 Task: Create a due date automation trigger when advanced on, 2 working days before a card is due add dates due in between 1 and 5 days at 11:00 AM.
Action: Mouse moved to (891, 413)
Screenshot: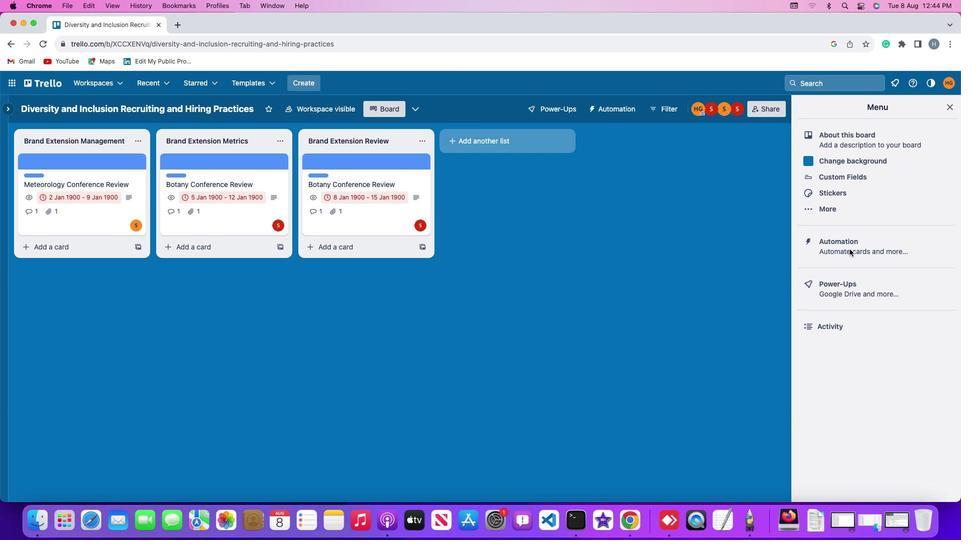 
Action: Mouse pressed left at (891, 413)
Screenshot: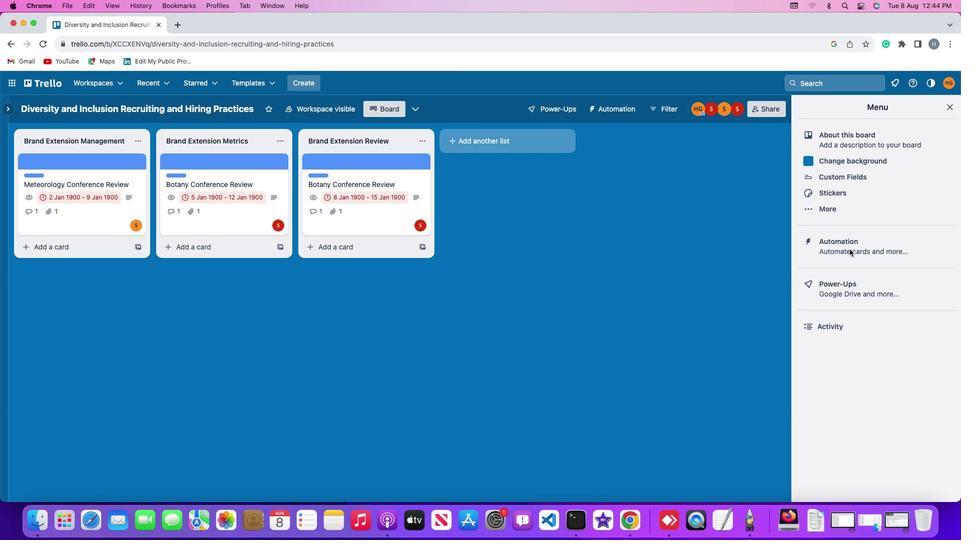
Action: Mouse pressed left at (891, 413)
Screenshot: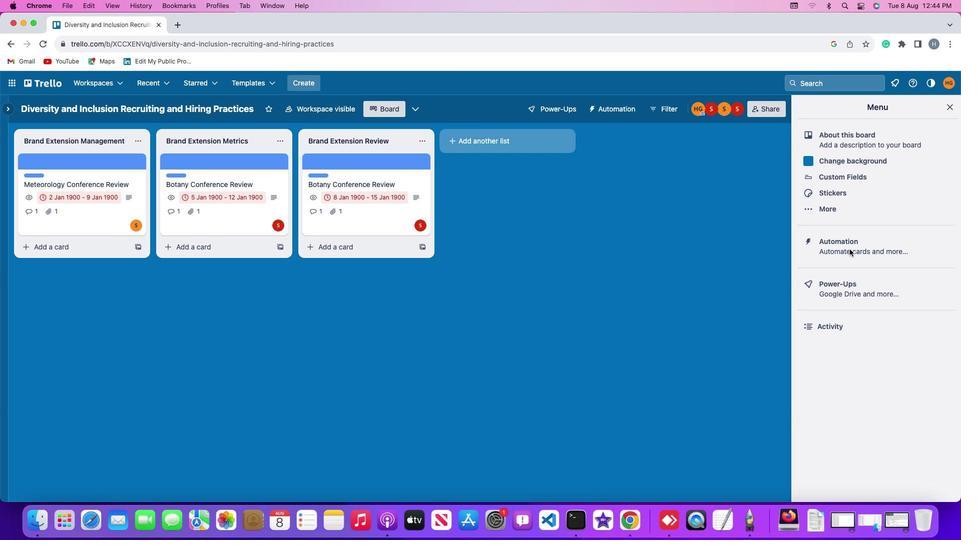 
Action: Mouse moved to (38, 413)
Screenshot: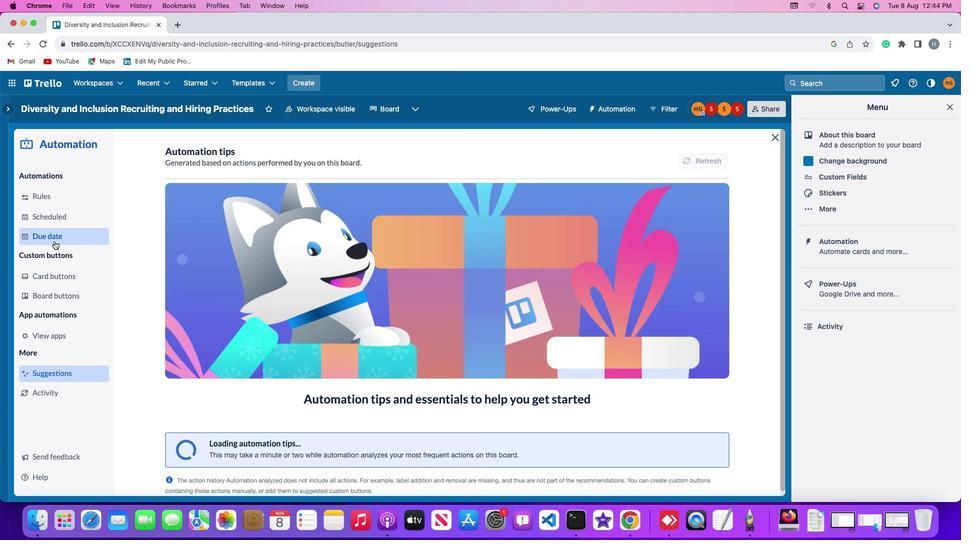 
Action: Mouse pressed left at (38, 413)
Screenshot: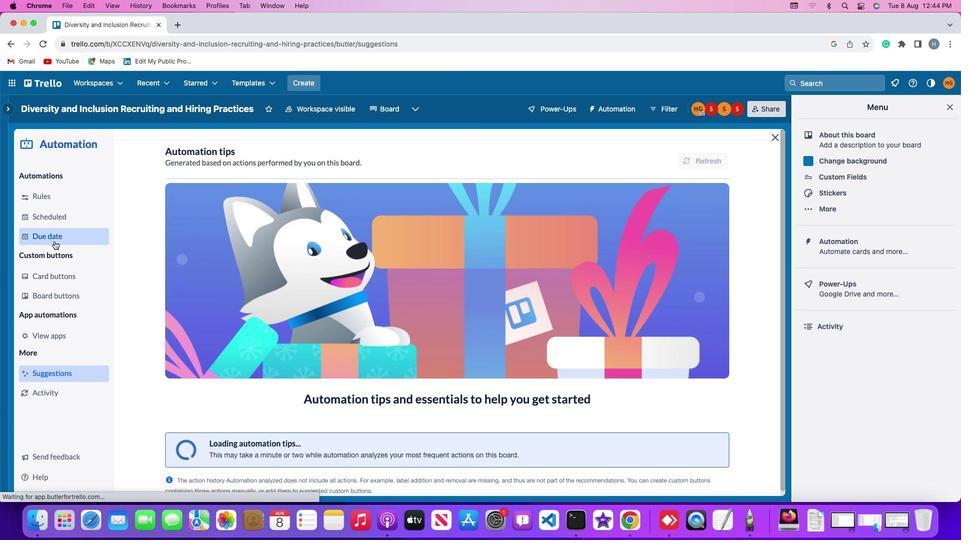 
Action: Mouse moved to (698, 407)
Screenshot: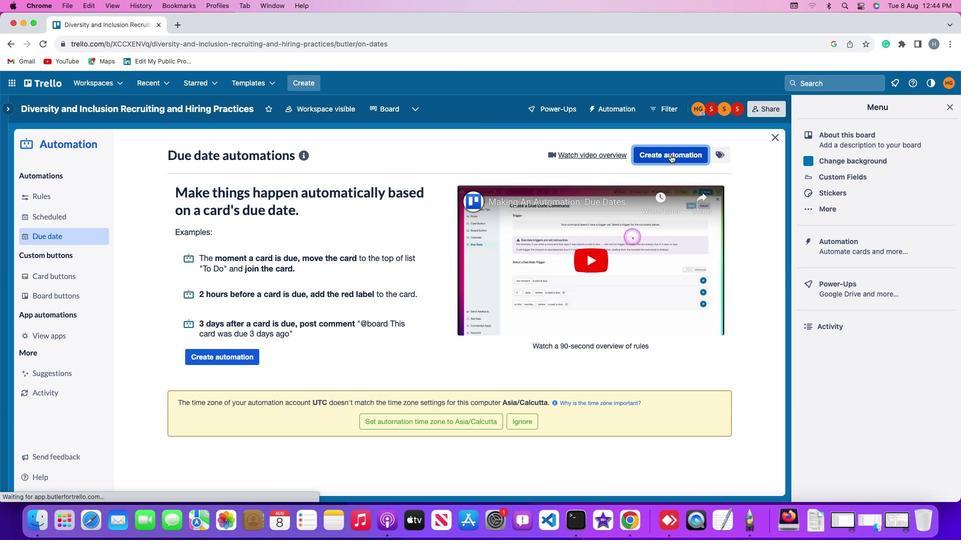 
Action: Mouse pressed left at (698, 407)
Screenshot: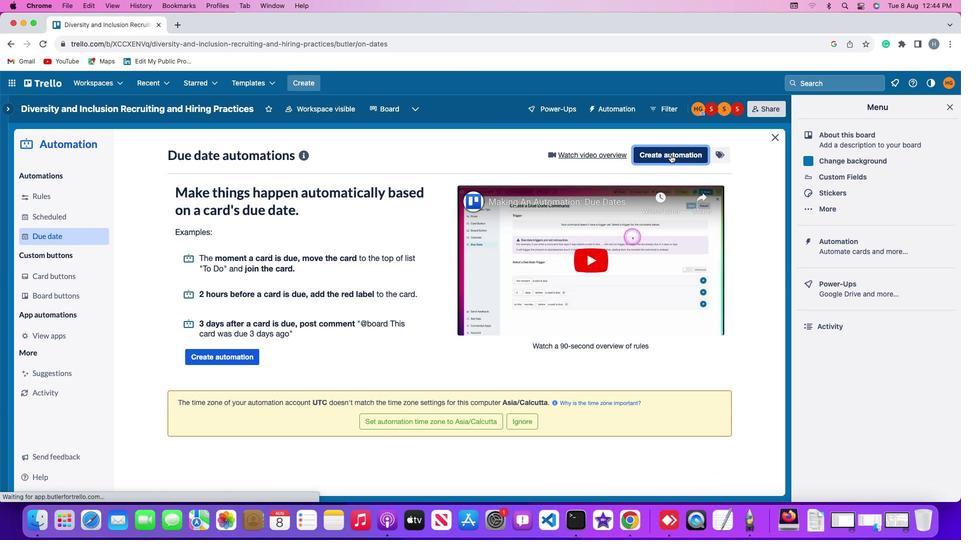 
Action: Mouse moved to (235, 413)
Screenshot: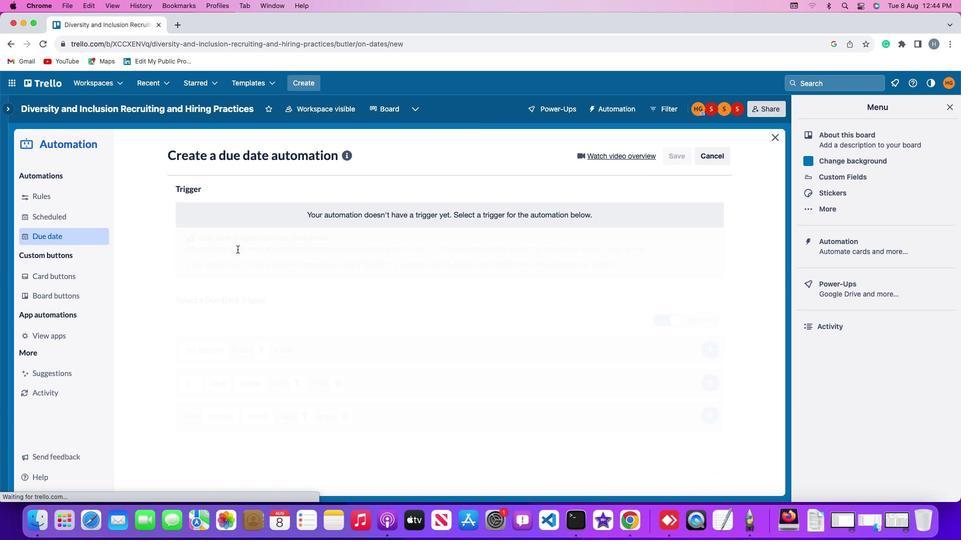 
Action: Mouse pressed left at (235, 413)
Screenshot: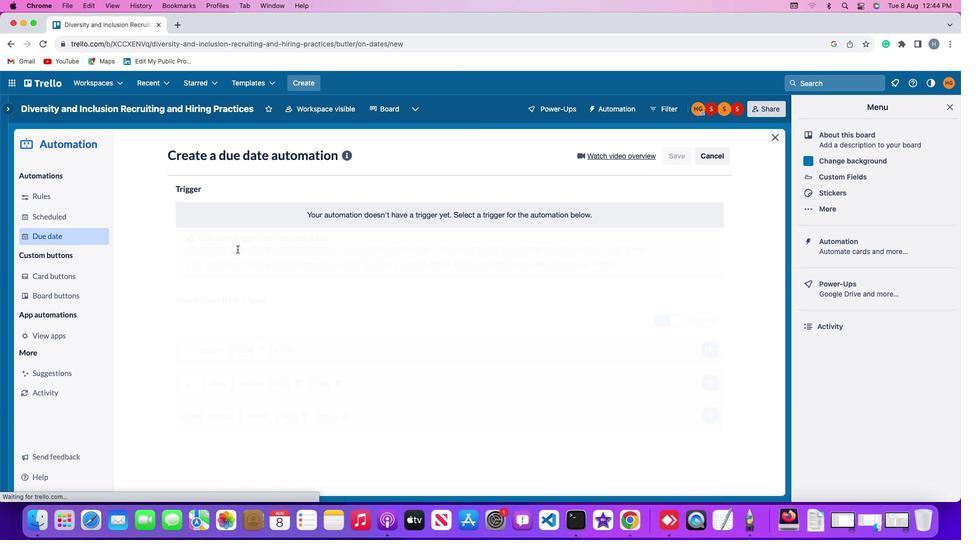 
Action: Mouse moved to (192, 423)
Screenshot: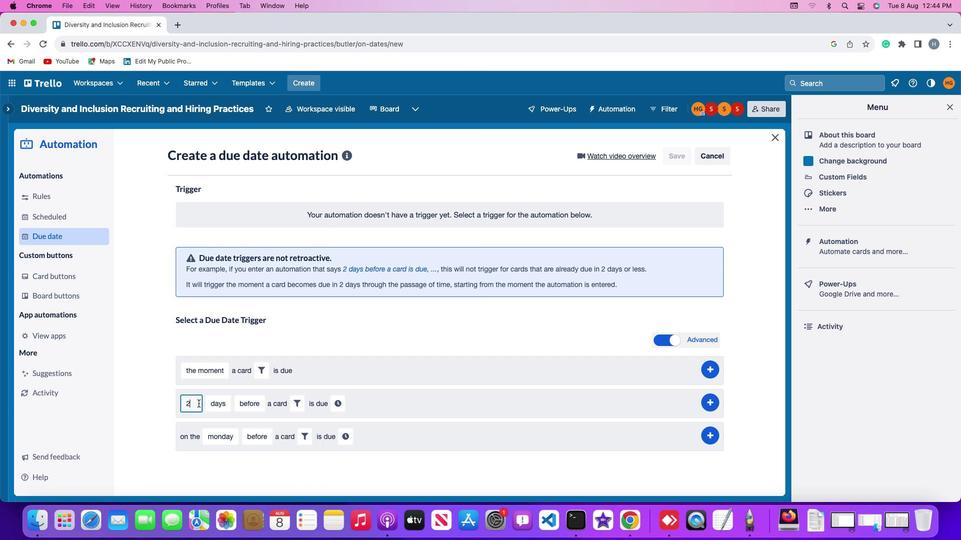 
Action: Mouse pressed left at (192, 423)
Screenshot: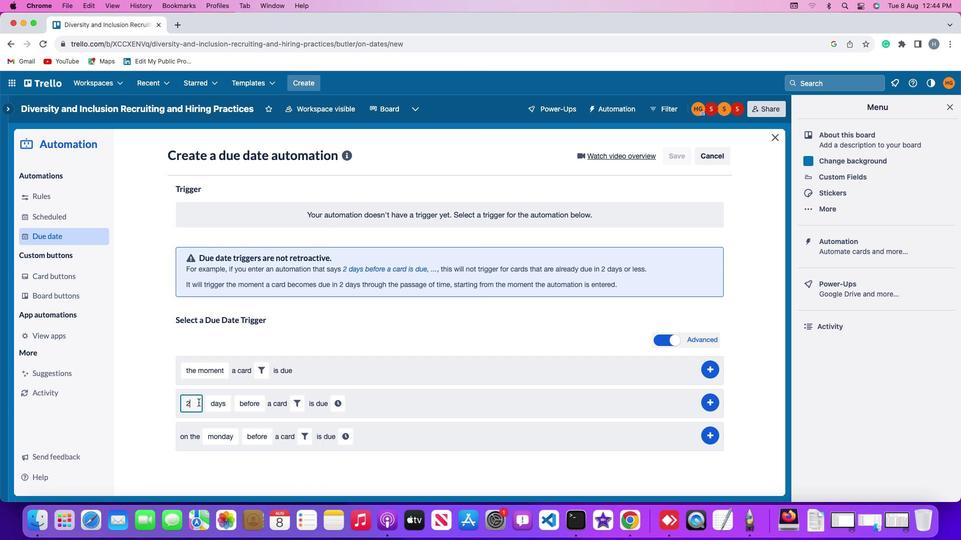 
Action: Mouse moved to (195, 423)
Screenshot: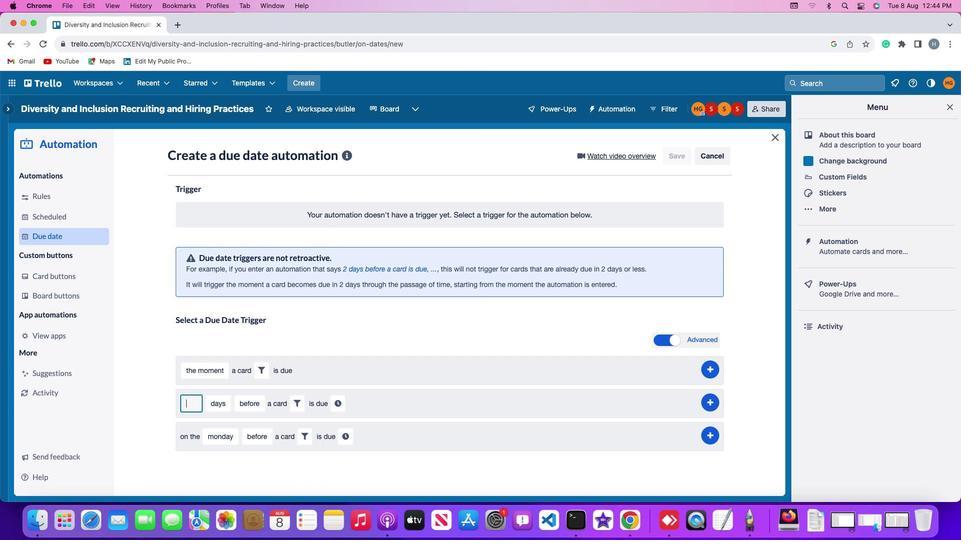 
Action: Key pressed Key.backspace'2'
Screenshot: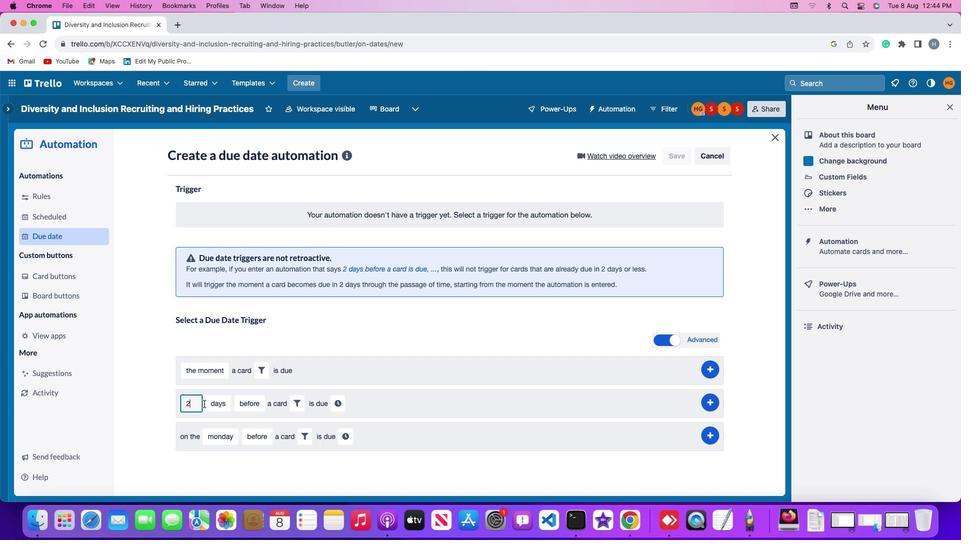 
Action: Mouse moved to (216, 423)
Screenshot: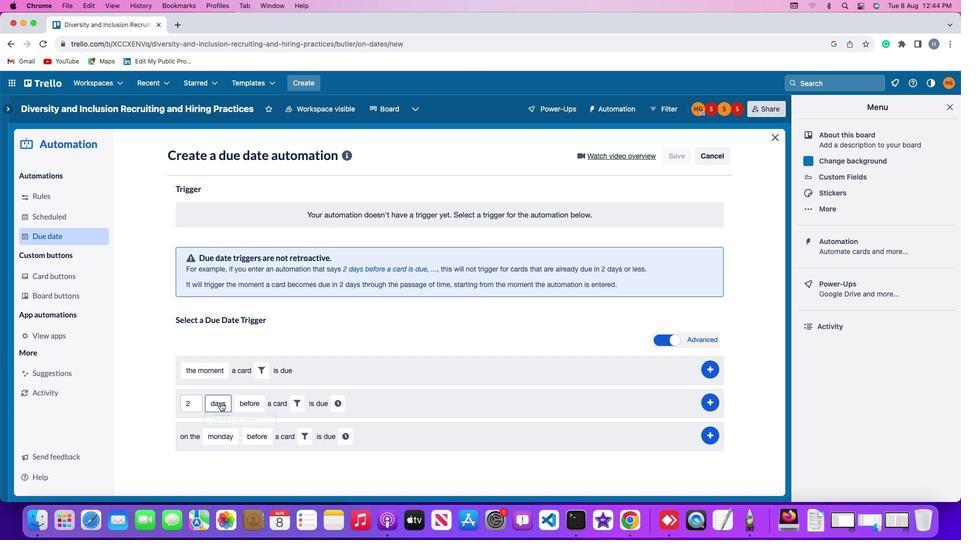 
Action: Mouse pressed left at (216, 423)
Screenshot: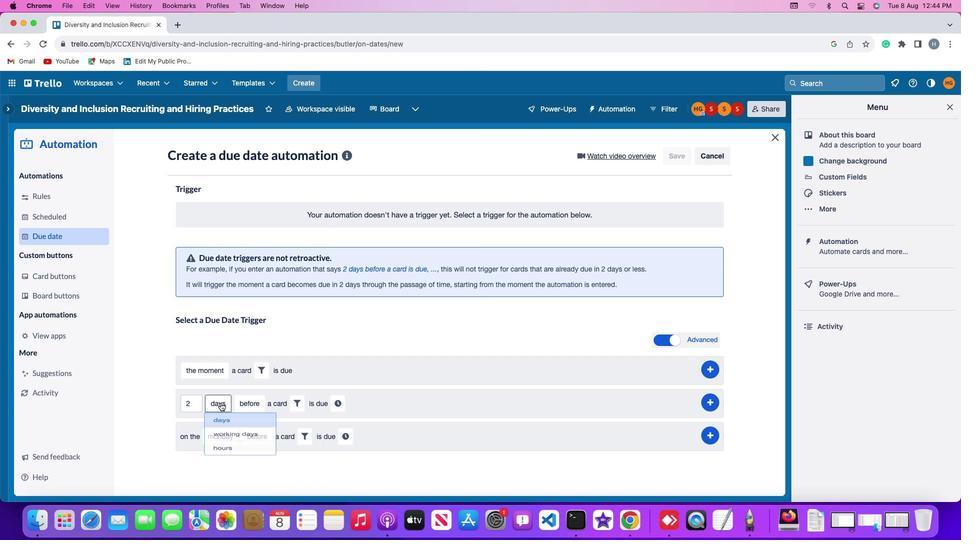 
Action: Mouse moved to (222, 425)
Screenshot: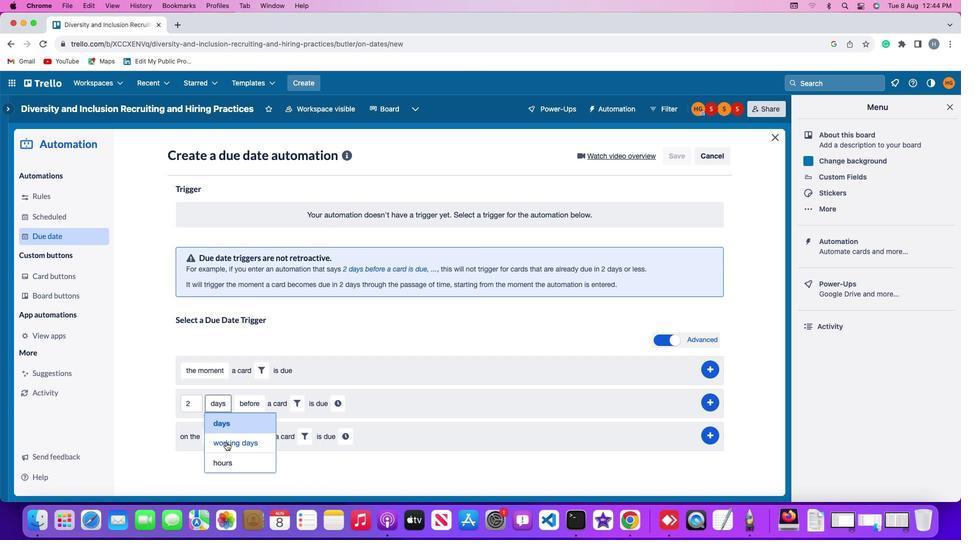 
Action: Mouse pressed left at (222, 425)
Screenshot: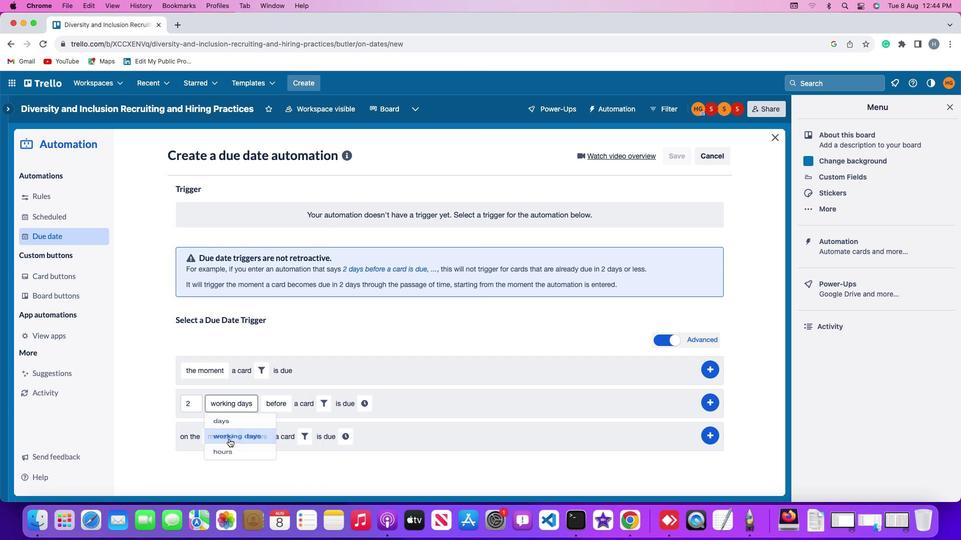 
Action: Mouse moved to (272, 423)
Screenshot: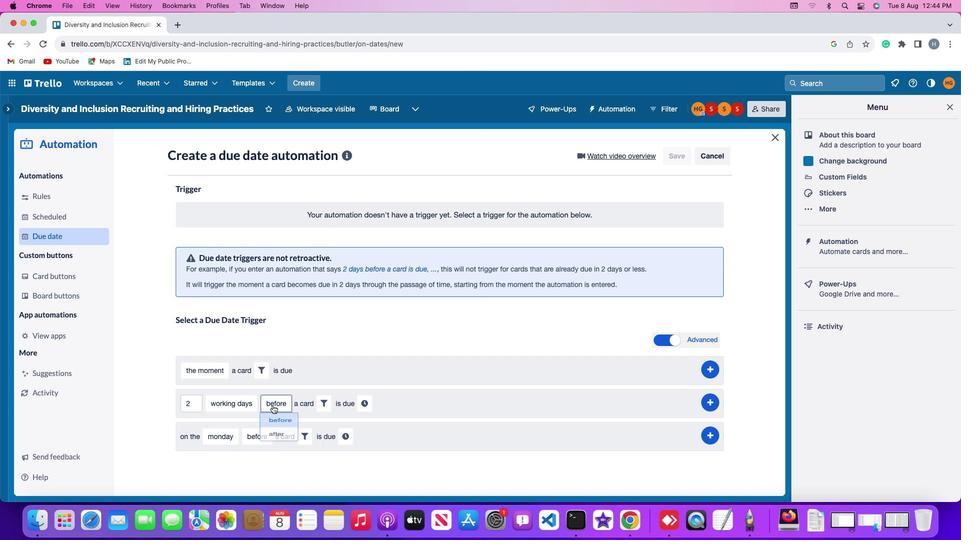
Action: Mouse pressed left at (272, 423)
Screenshot: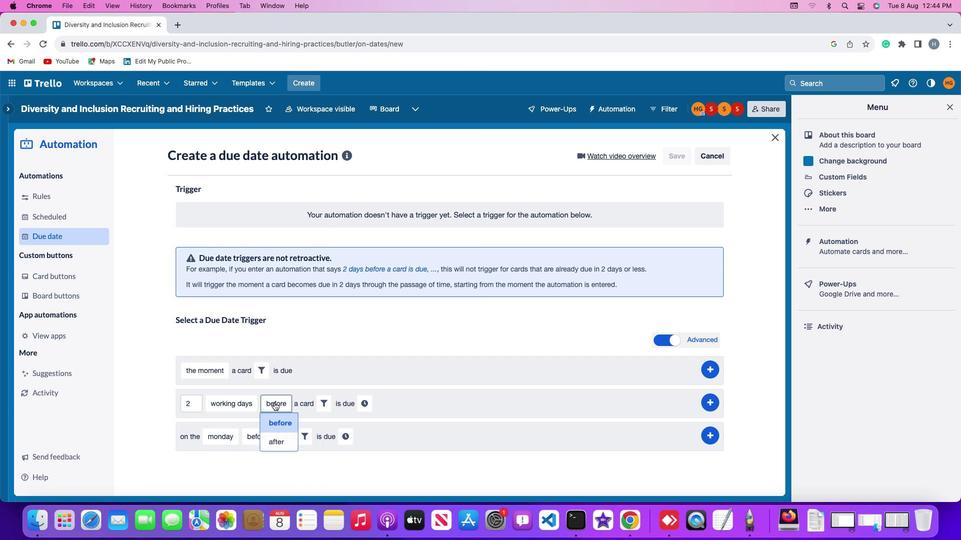 
Action: Mouse moved to (274, 424)
Screenshot: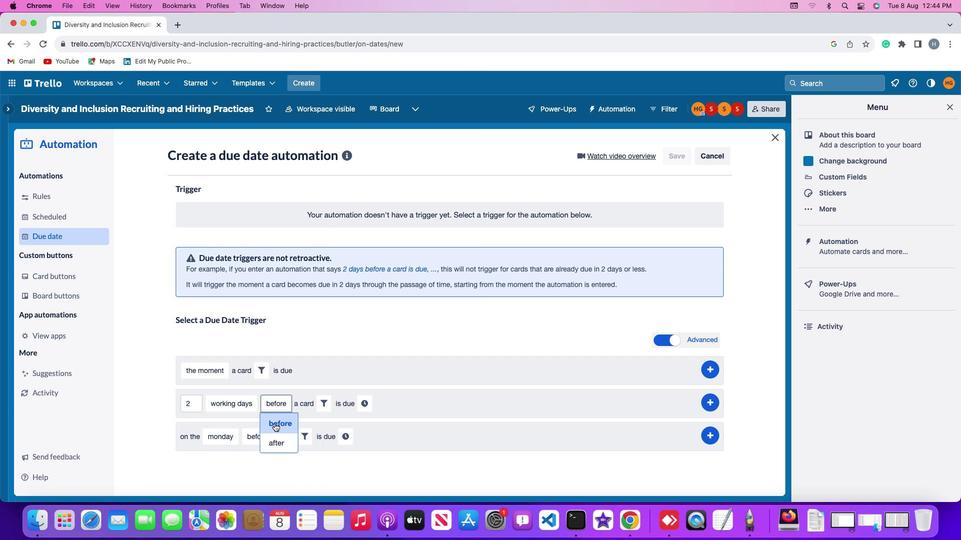 
Action: Mouse pressed left at (274, 424)
Screenshot: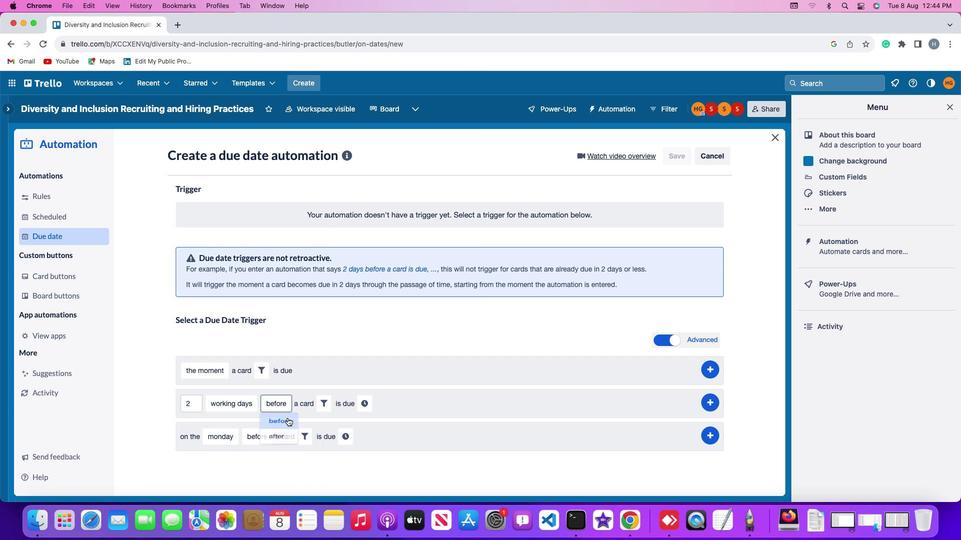 
Action: Mouse moved to (325, 423)
Screenshot: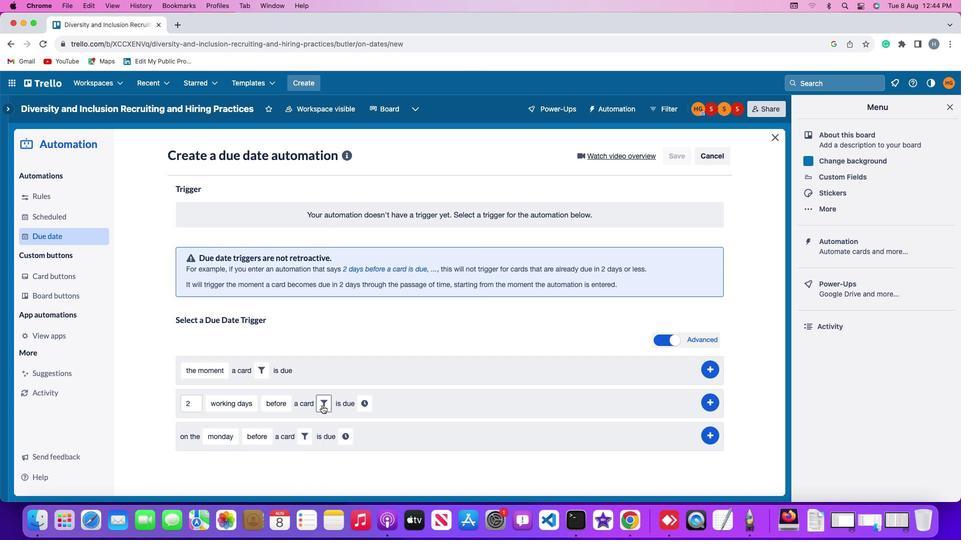 
Action: Mouse pressed left at (325, 423)
Screenshot: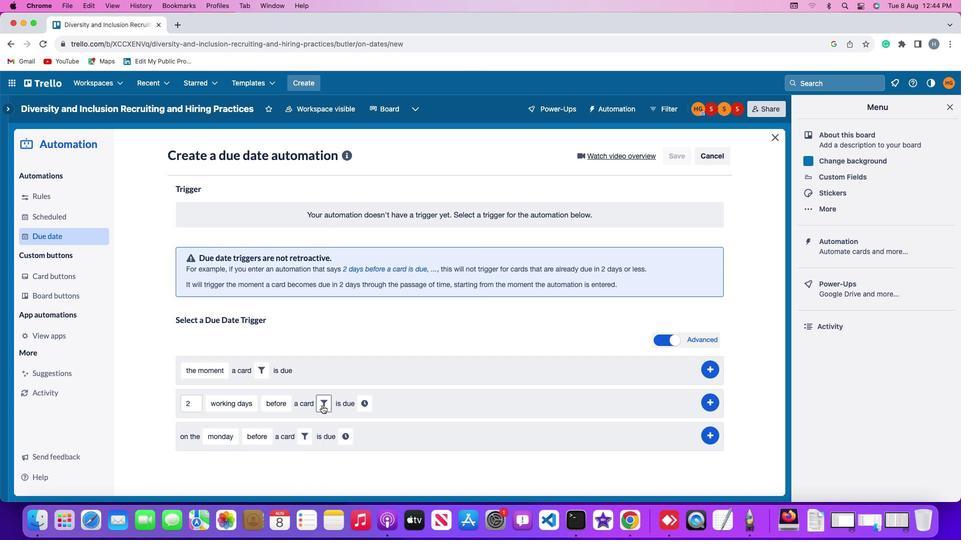 
Action: Mouse moved to (386, 425)
Screenshot: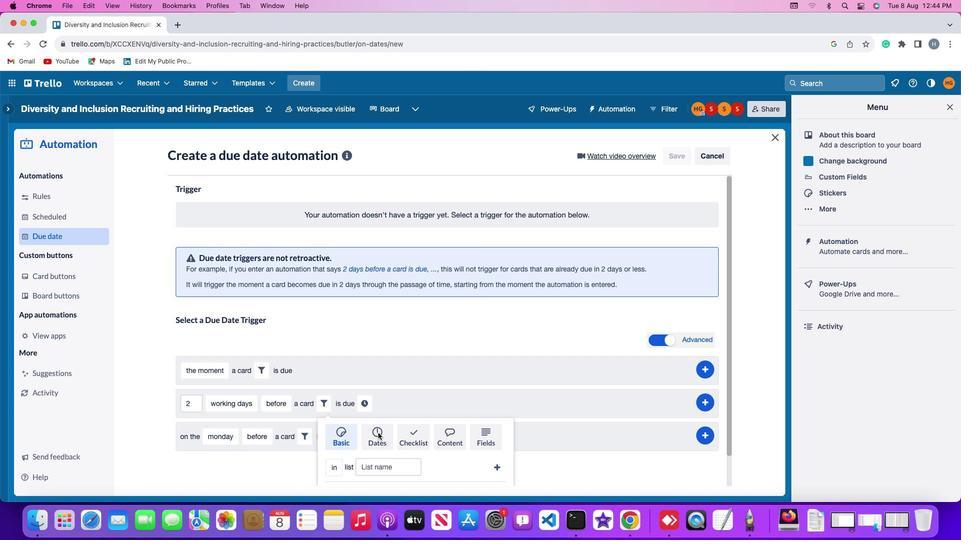 
Action: Mouse pressed left at (386, 425)
Screenshot: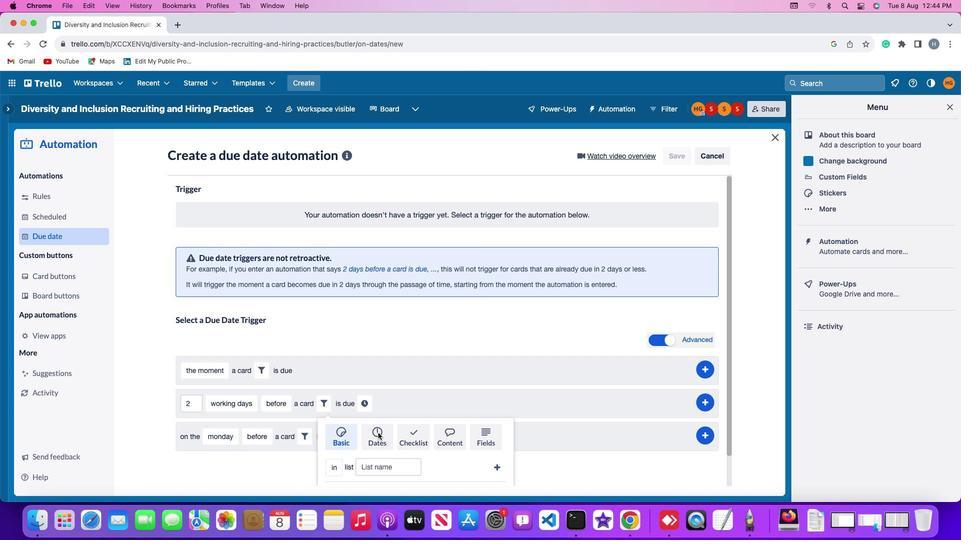 
Action: Mouse moved to (281, 426)
Screenshot: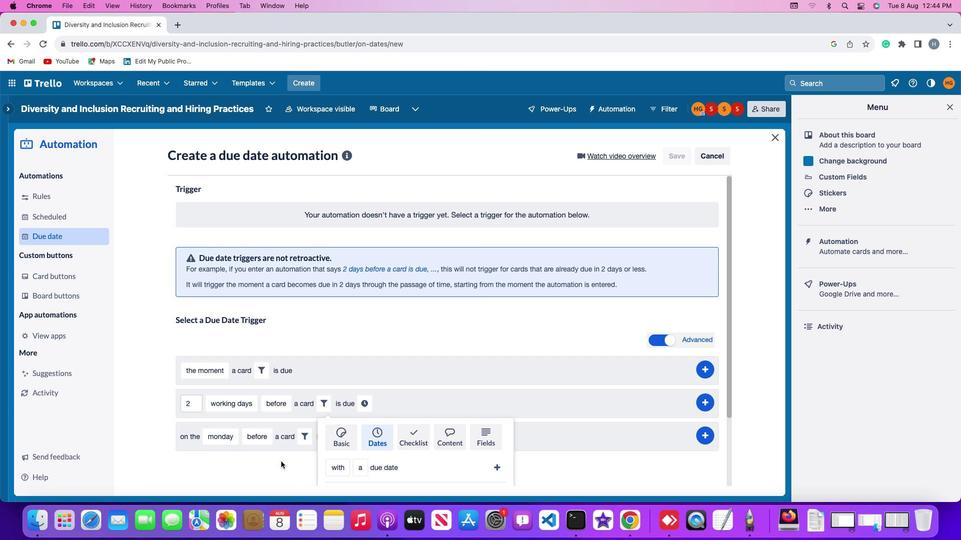 
Action: Mouse scrolled (281, 426) with delta (-19, 398)
Screenshot: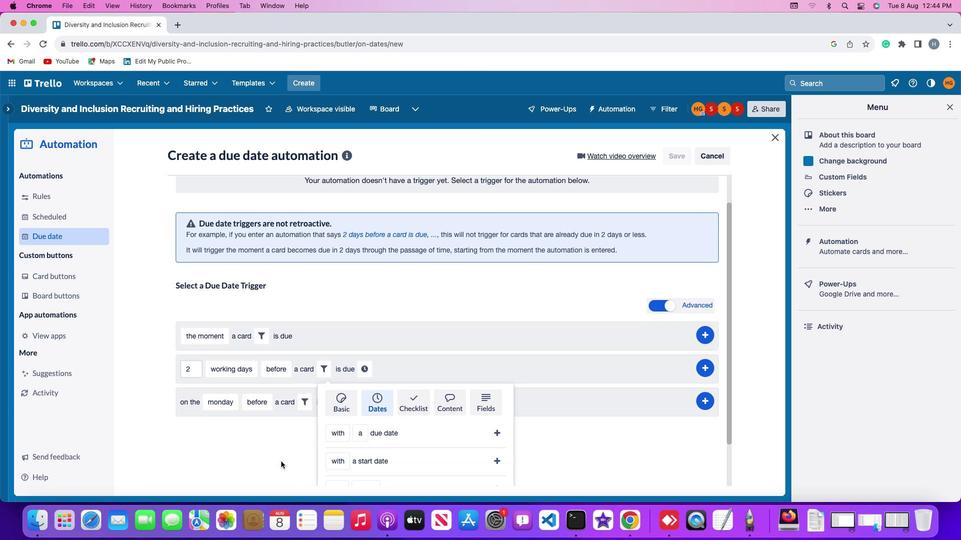 
Action: Mouse scrolled (281, 426) with delta (-19, 398)
Screenshot: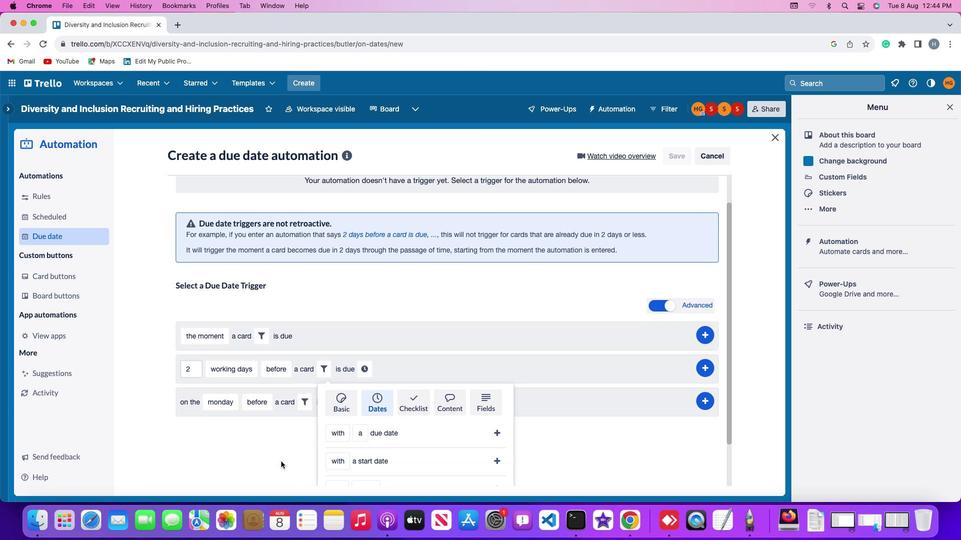 
Action: Mouse scrolled (281, 426) with delta (-19, 398)
Screenshot: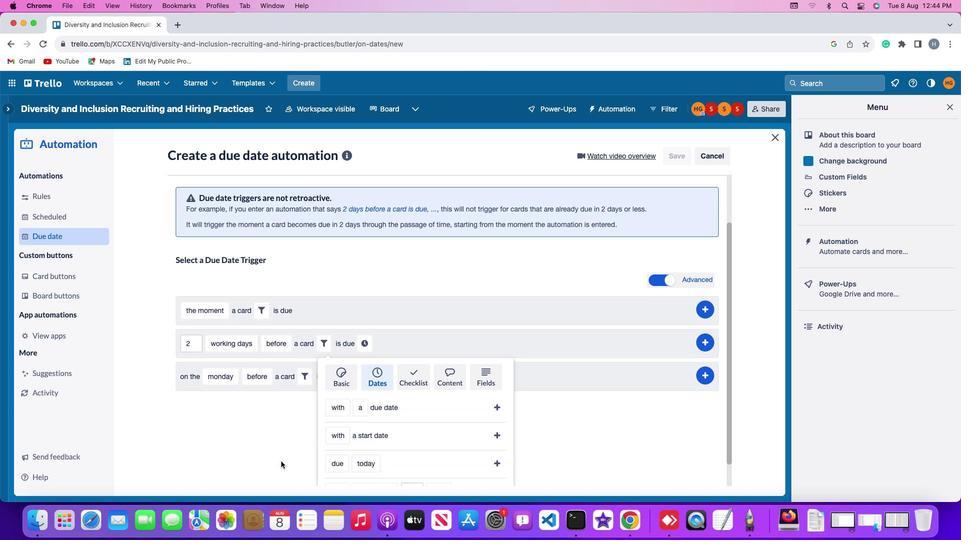 
Action: Mouse scrolled (281, 426) with delta (-19, 398)
Screenshot: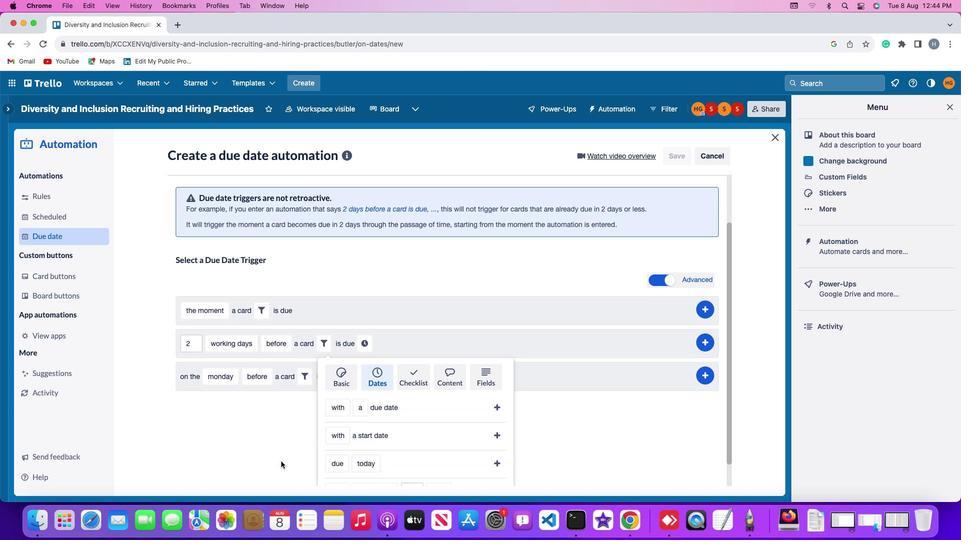 
Action: Mouse scrolled (281, 426) with delta (-19, 398)
Screenshot: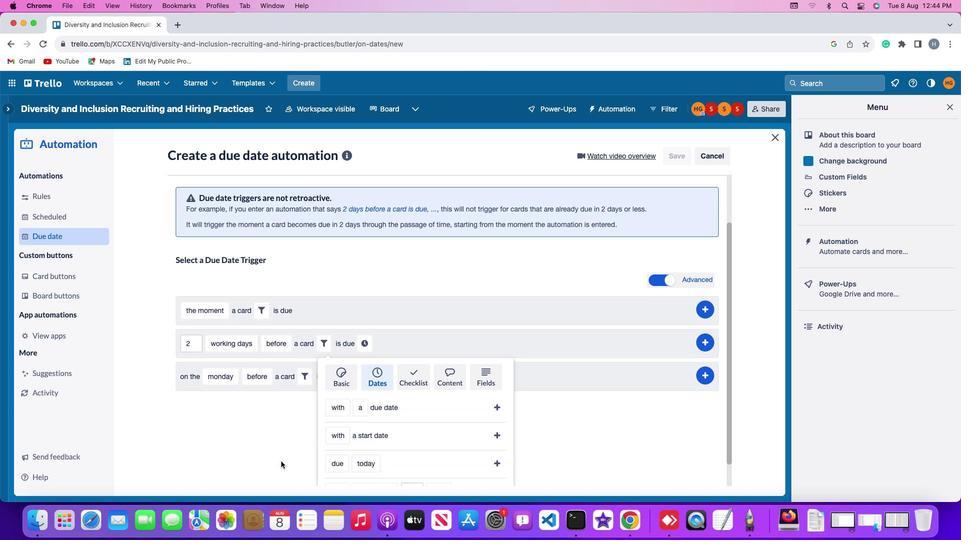 
Action: Mouse scrolled (281, 426) with delta (-19, 398)
Screenshot: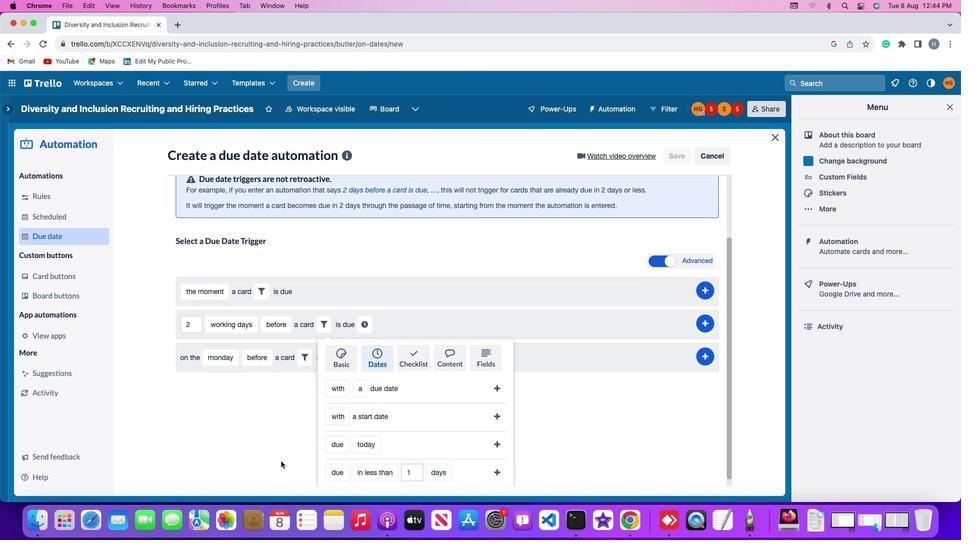 
Action: Mouse scrolled (281, 426) with delta (-19, 398)
Screenshot: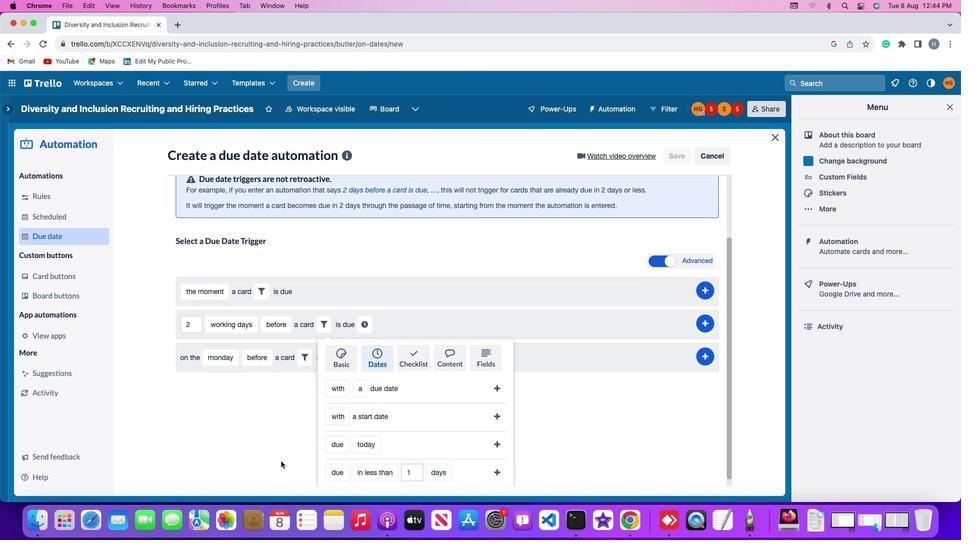 
Action: Mouse scrolled (281, 426) with delta (-19, 398)
Screenshot: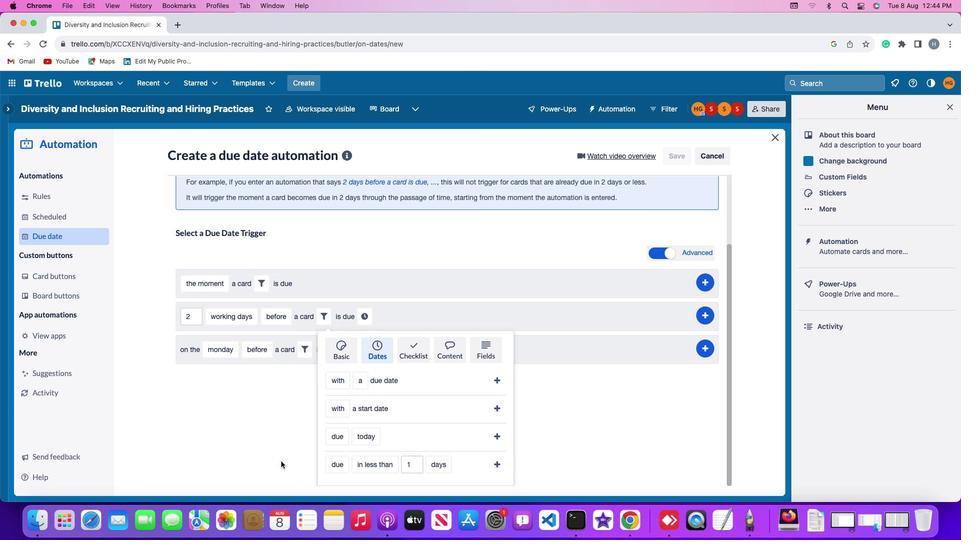
Action: Mouse scrolled (281, 426) with delta (-19, 398)
Screenshot: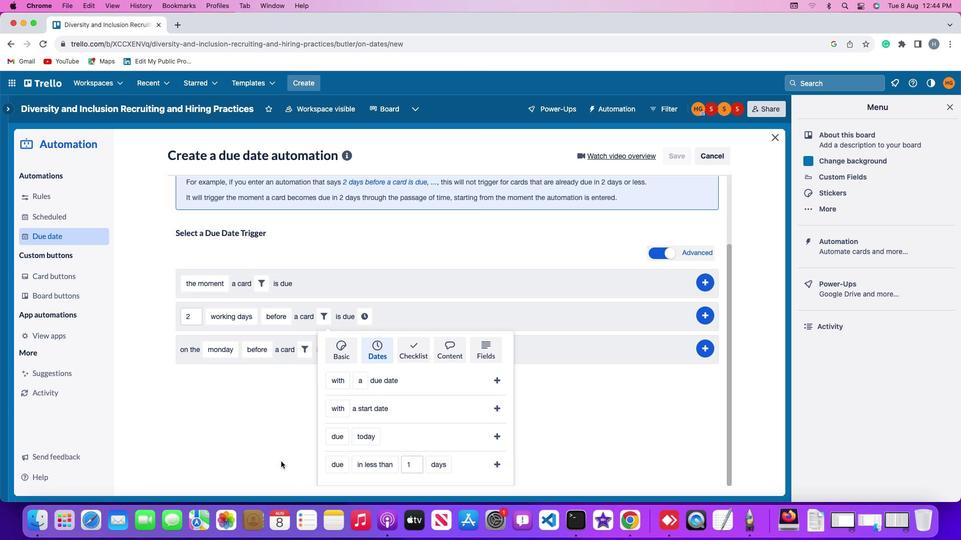 
Action: Mouse scrolled (281, 426) with delta (-19, 398)
Screenshot: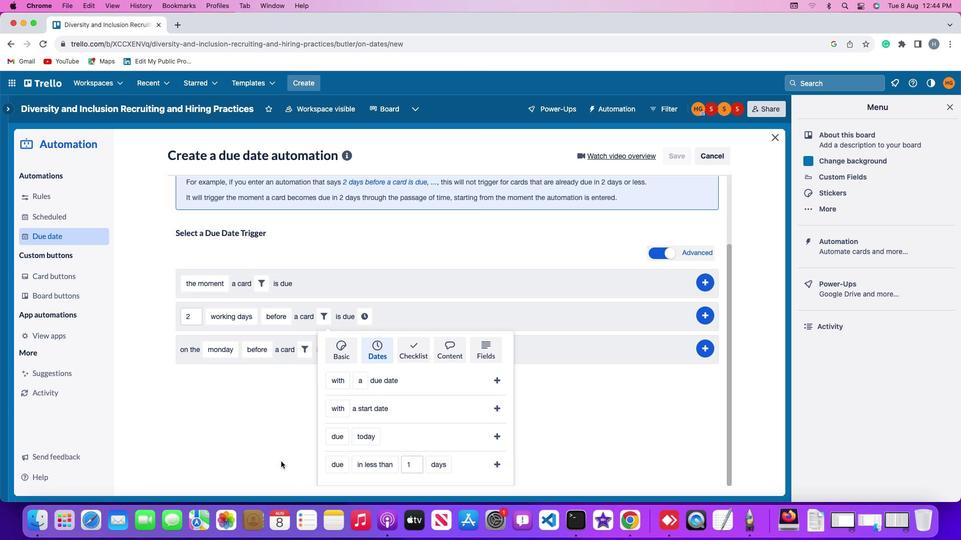 
Action: Mouse scrolled (281, 426) with delta (-19, 398)
Screenshot: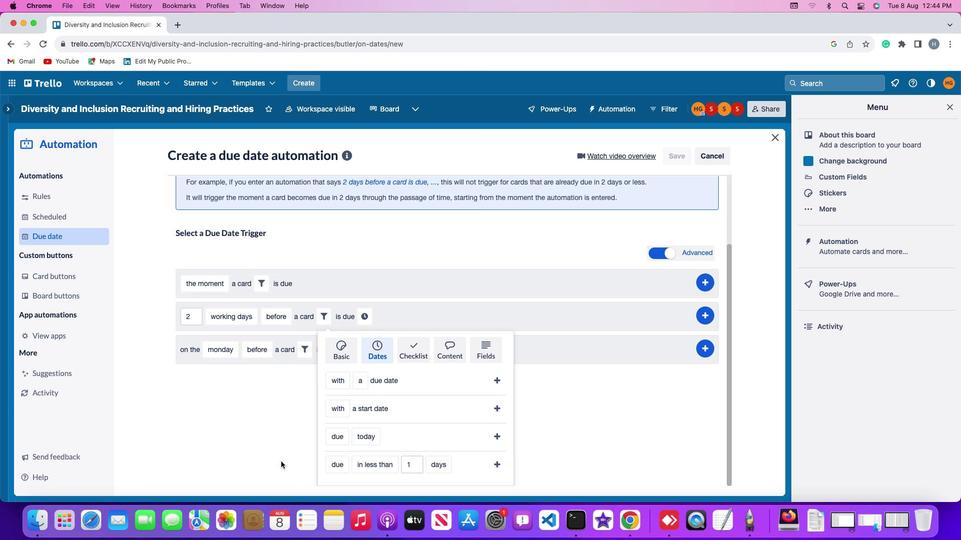 
Action: Mouse moved to (335, 426)
Screenshot: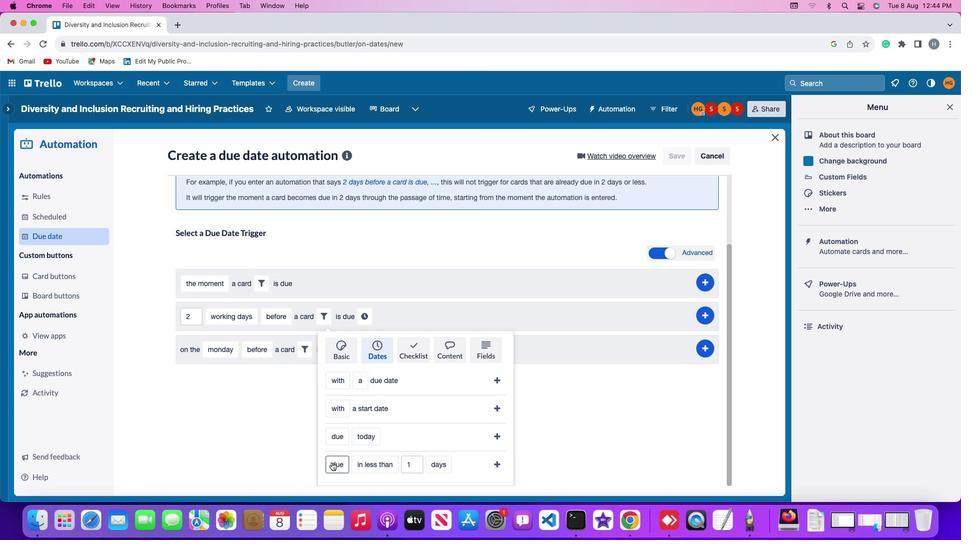 
Action: Mouse pressed left at (335, 426)
Screenshot: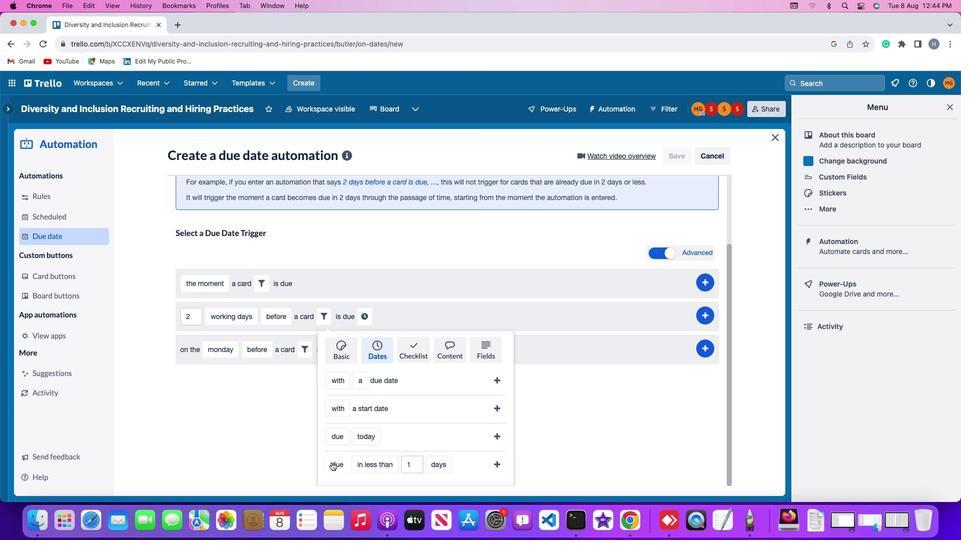 
Action: Mouse moved to (355, 425)
Screenshot: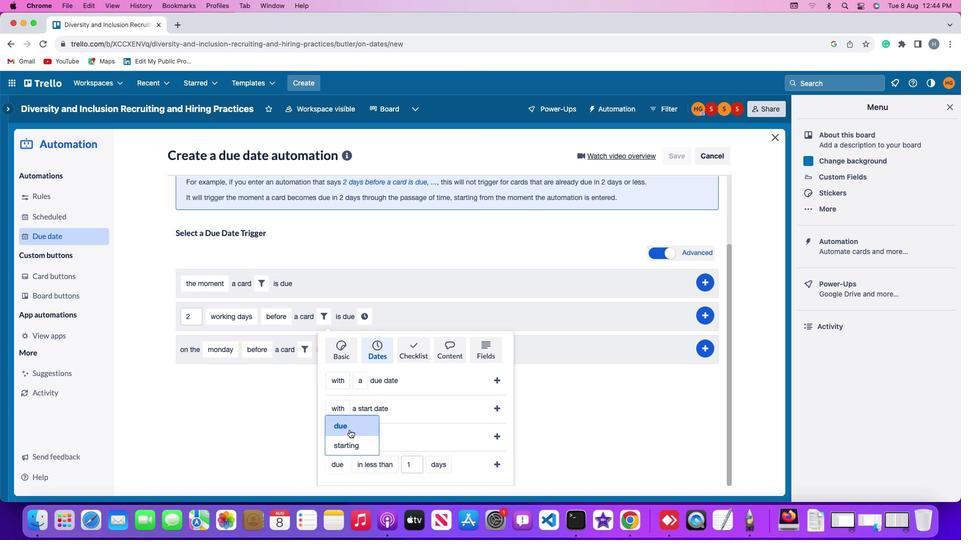 
Action: Mouse pressed left at (355, 425)
Screenshot: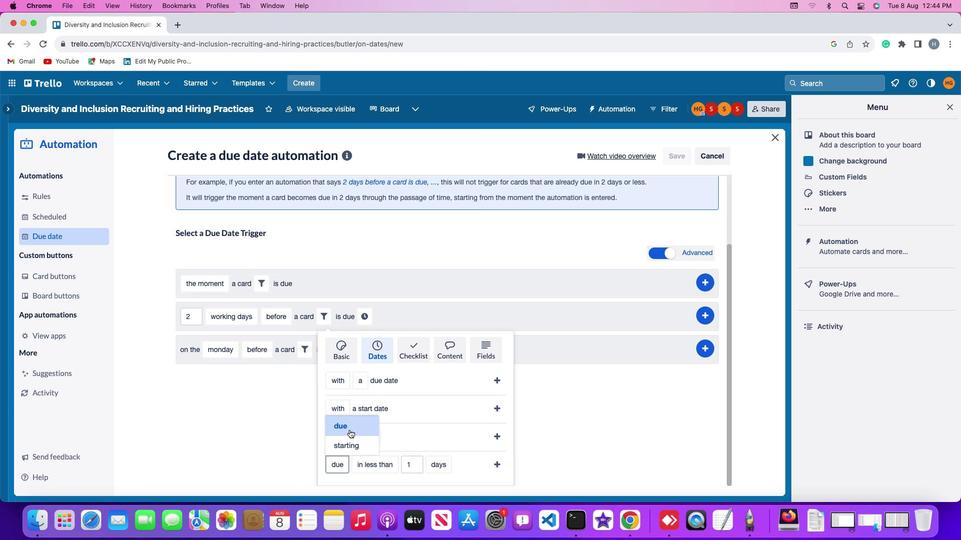 
Action: Mouse moved to (375, 426)
Screenshot: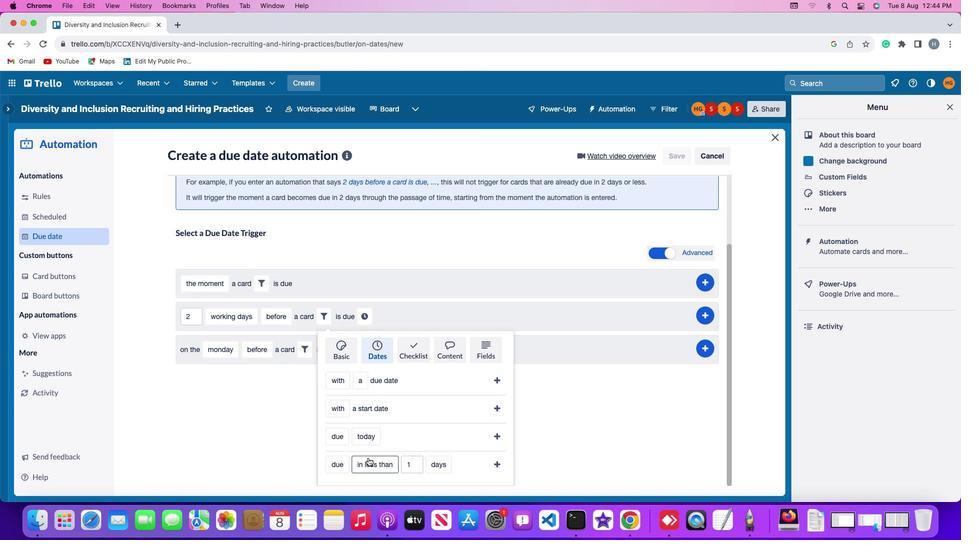 
Action: Mouse pressed left at (375, 426)
Screenshot: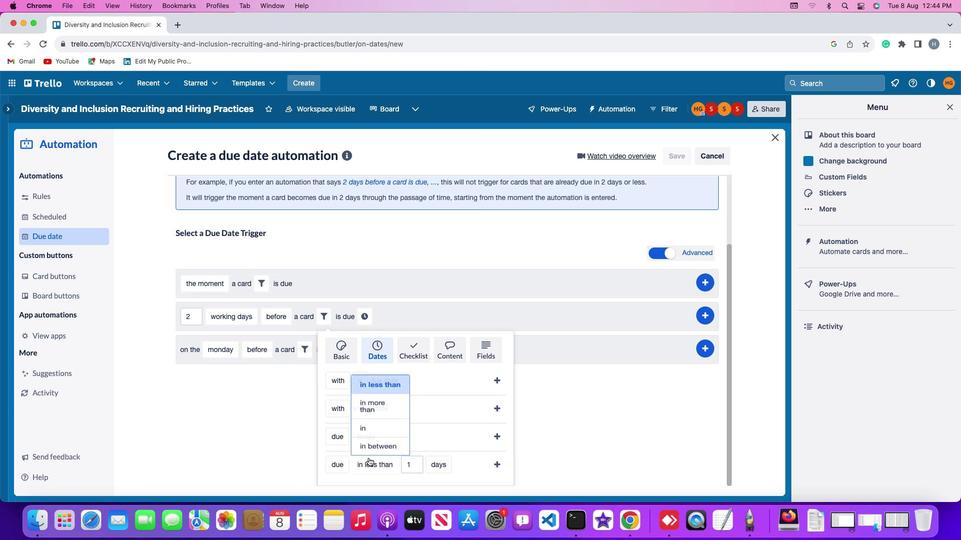 
Action: Mouse moved to (382, 425)
Screenshot: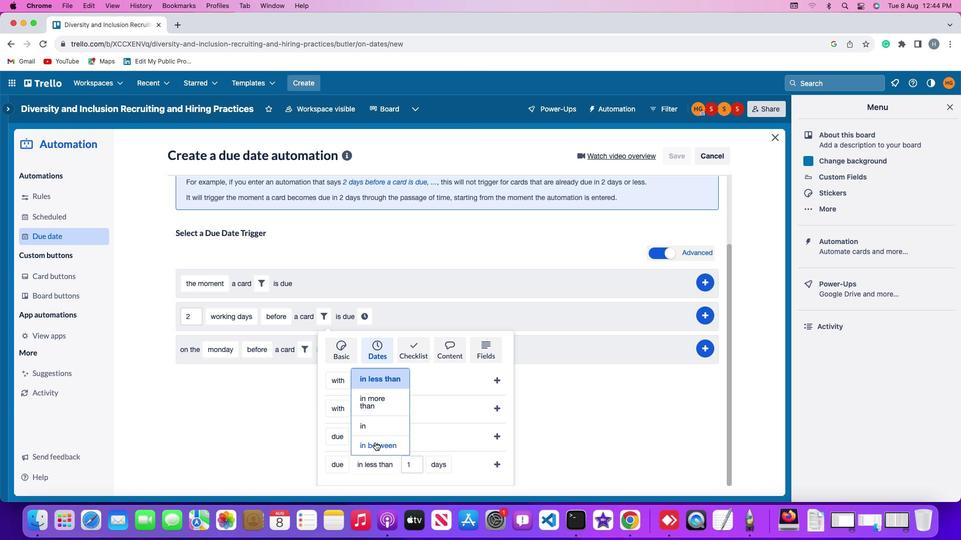 
Action: Mouse pressed left at (382, 425)
Screenshot: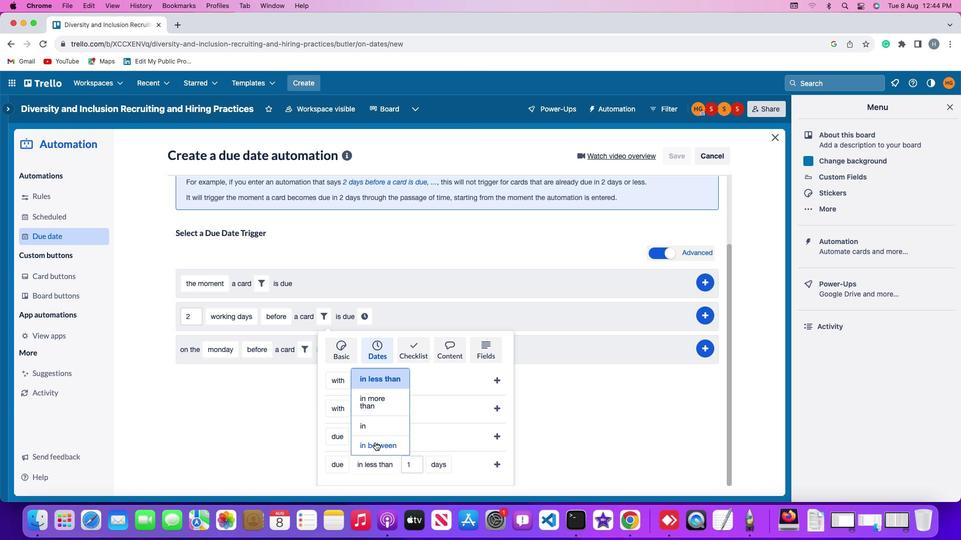 
Action: Mouse moved to (427, 426)
Screenshot: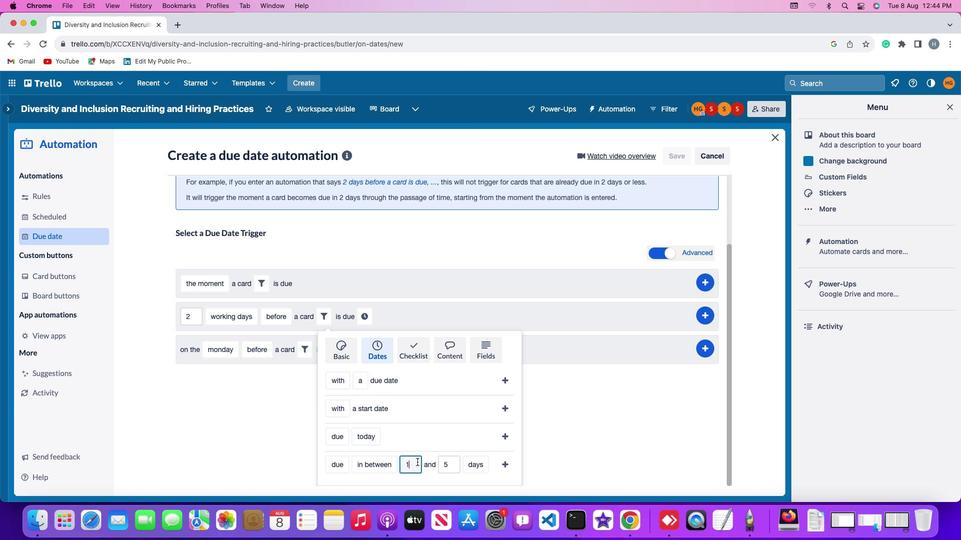 
Action: Mouse pressed left at (427, 426)
Screenshot: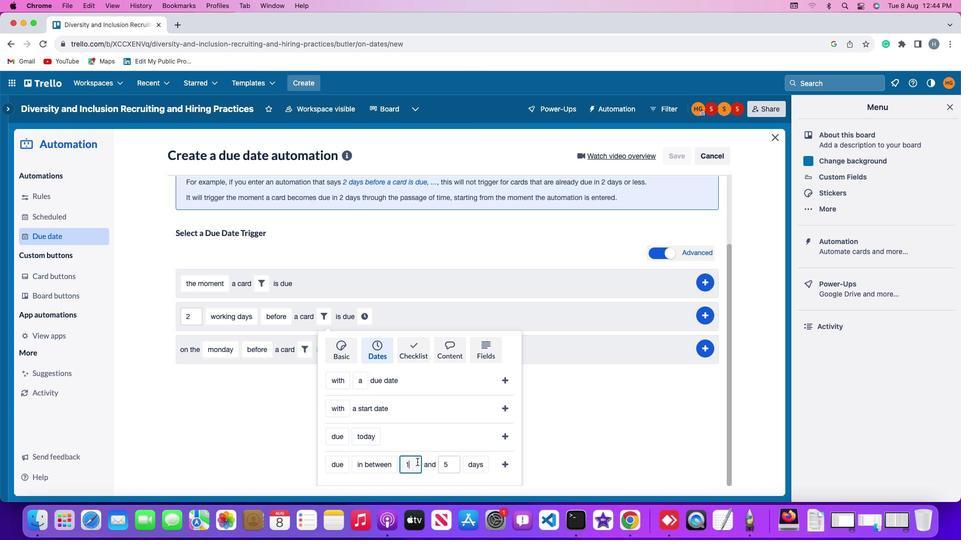 
Action: Key pressed Key.backspace
Screenshot: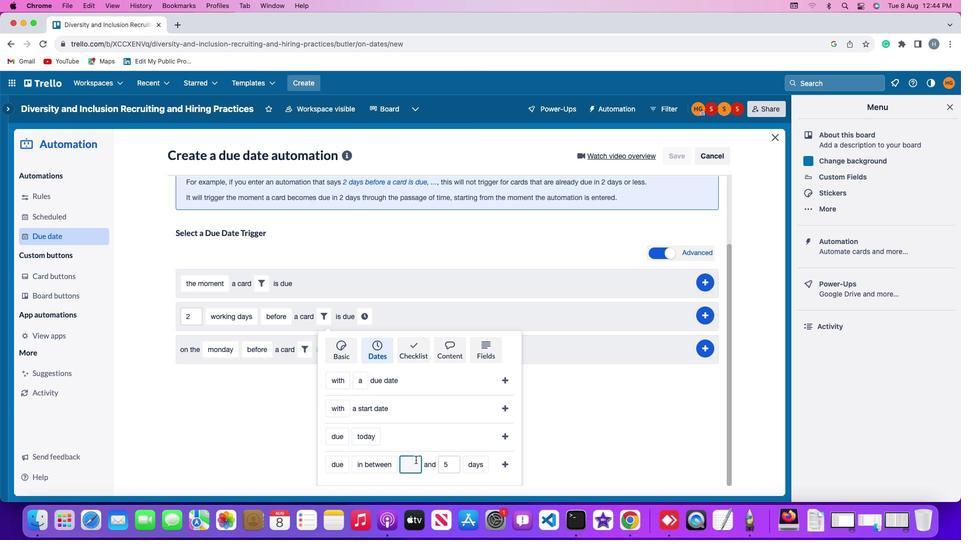 
Action: Mouse moved to (425, 426)
Screenshot: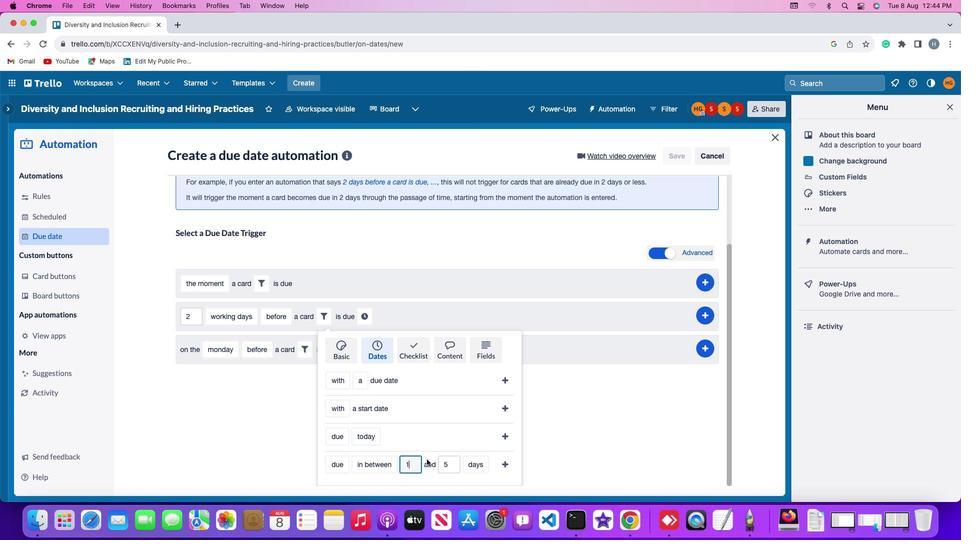 
Action: Key pressed '1'
Screenshot: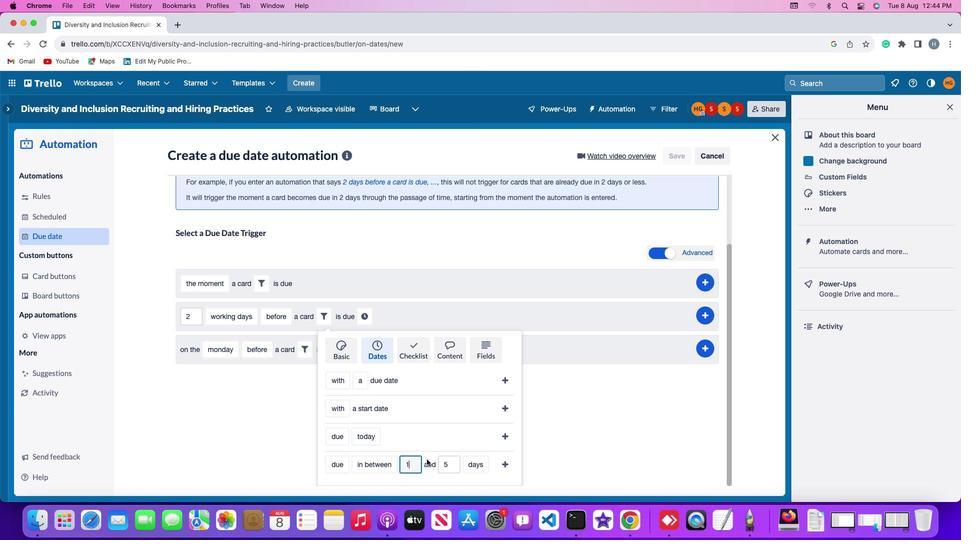 
Action: Mouse moved to (462, 427)
Screenshot: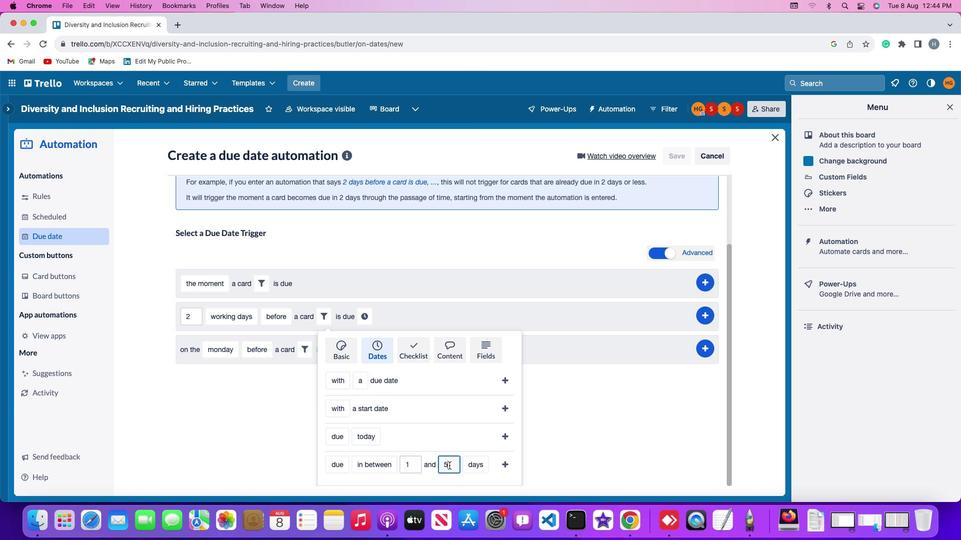 
Action: Mouse pressed left at (462, 427)
Screenshot: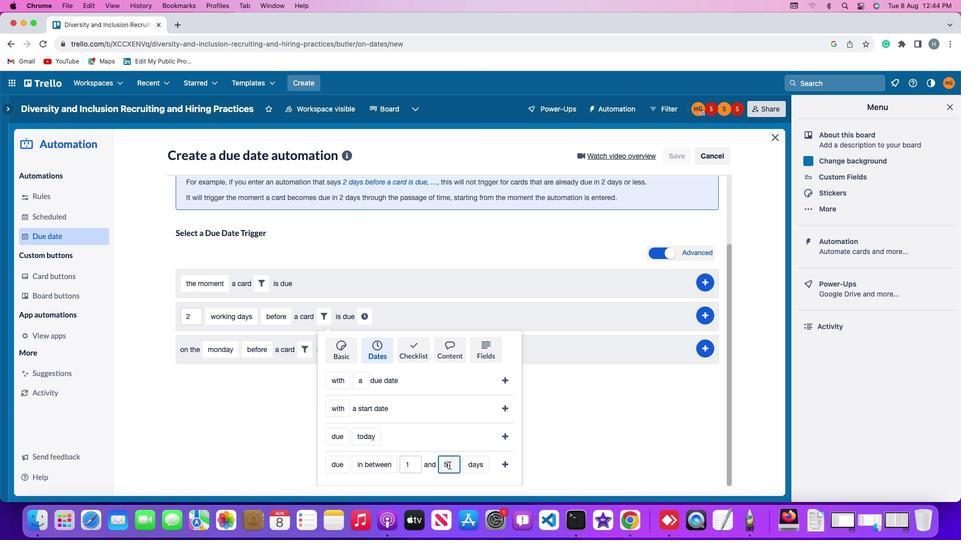 
Action: Key pressed Key.backspace'5'
Screenshot: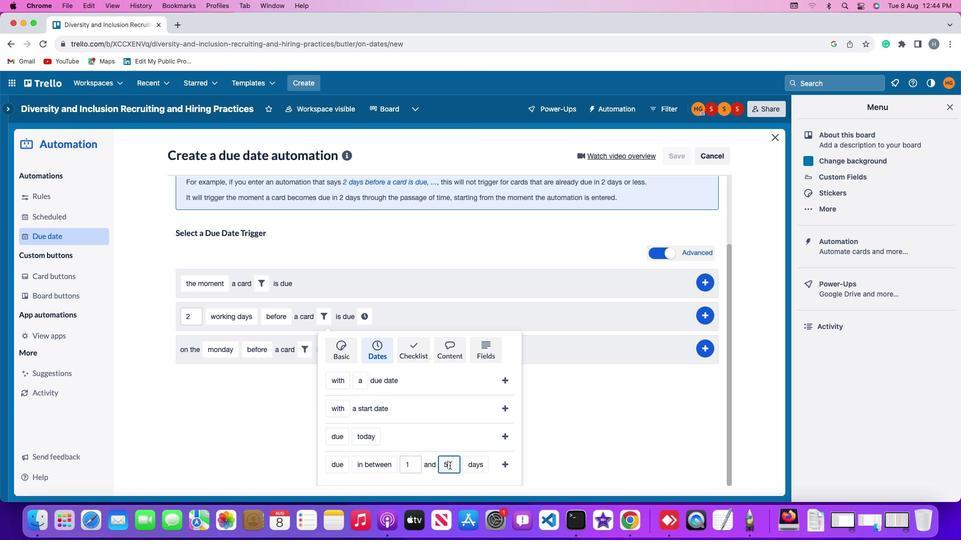 
Action: Mouse moved to (489, 427)
Screenshot: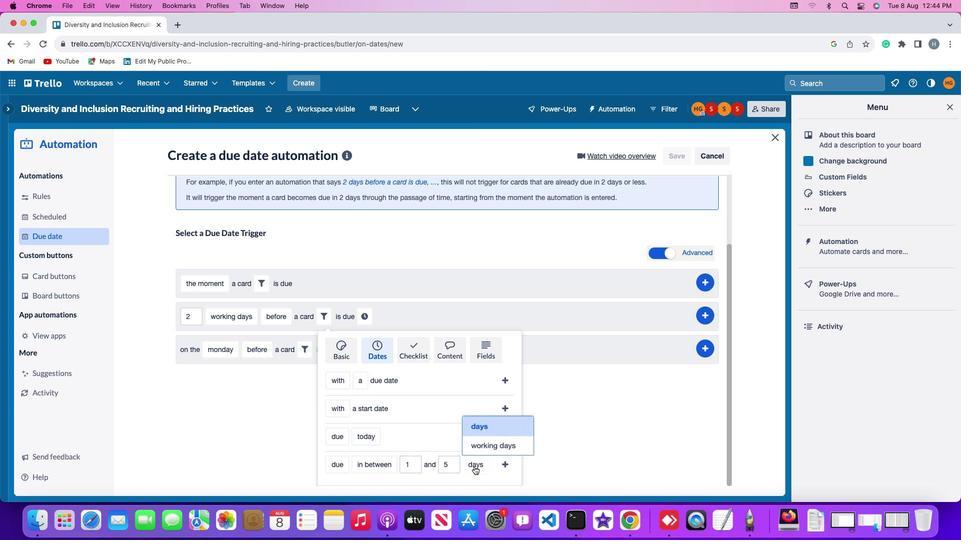 
Action: Mouse pressed left at (489, 427)
Screenshot: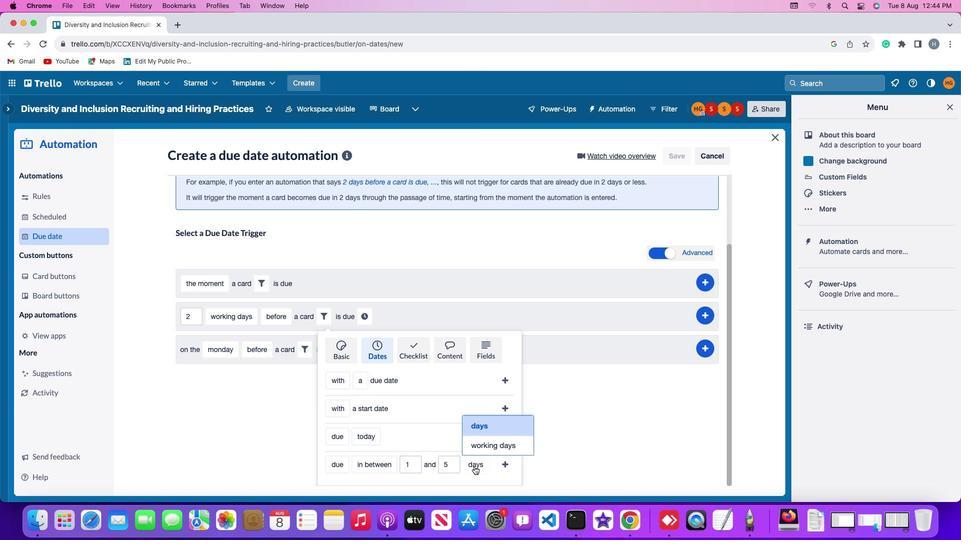 
Action: Mouse moved to (506, 424)
Screenshot: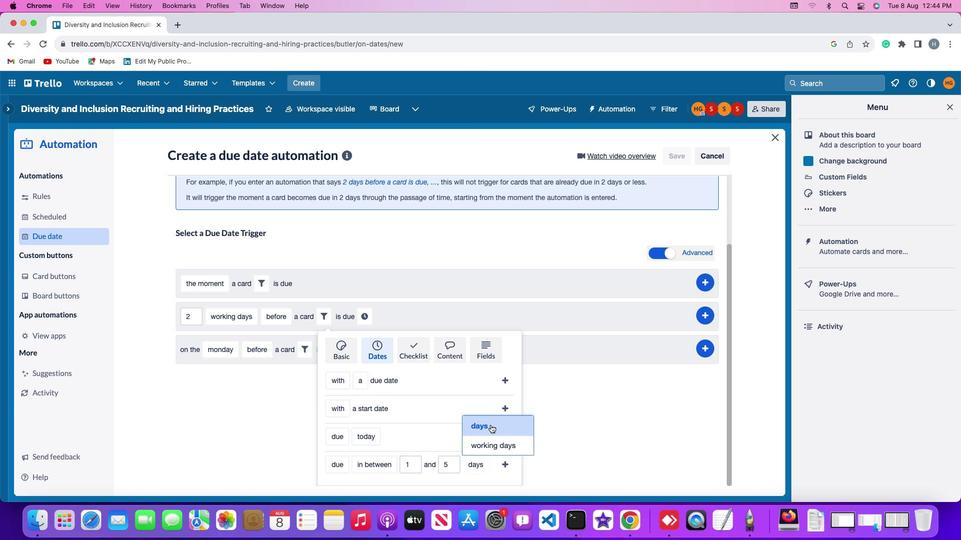
Action: Mouse pressed left at (506, 424)
Screenshot: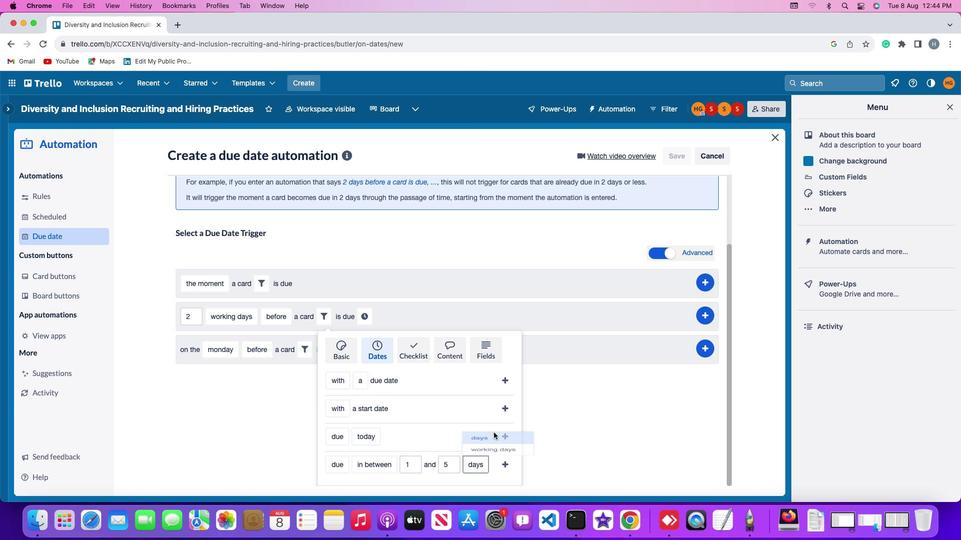 
Action: Mouse moved to (522, 427)
Screenshot: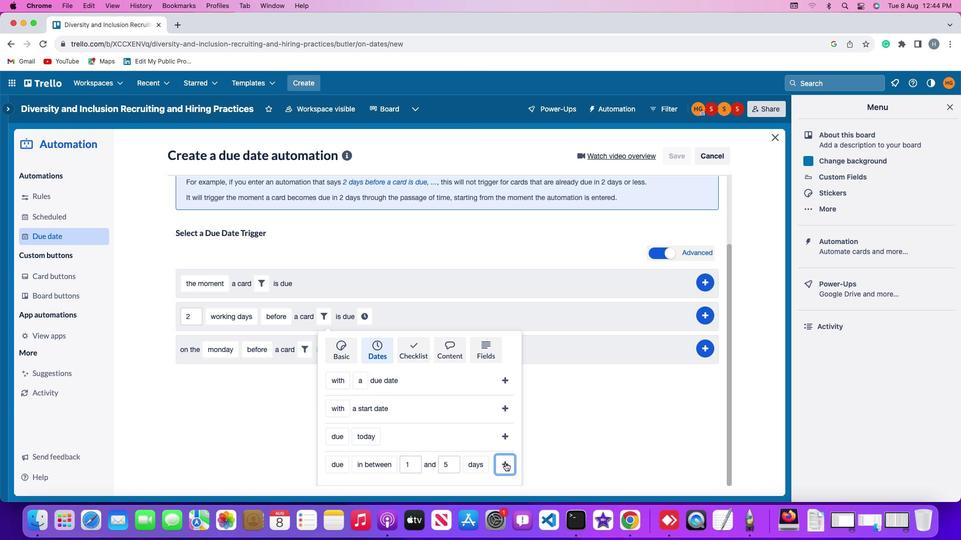 
Action: Mouse pressed left at (522, 427)
Screenshot: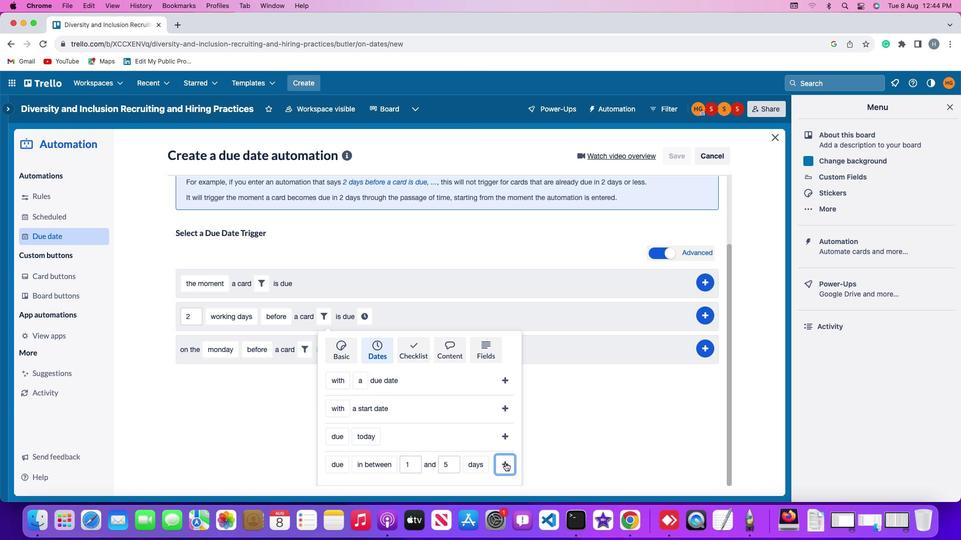 
Action: Mouse moved to (495, 423)
Screenshot: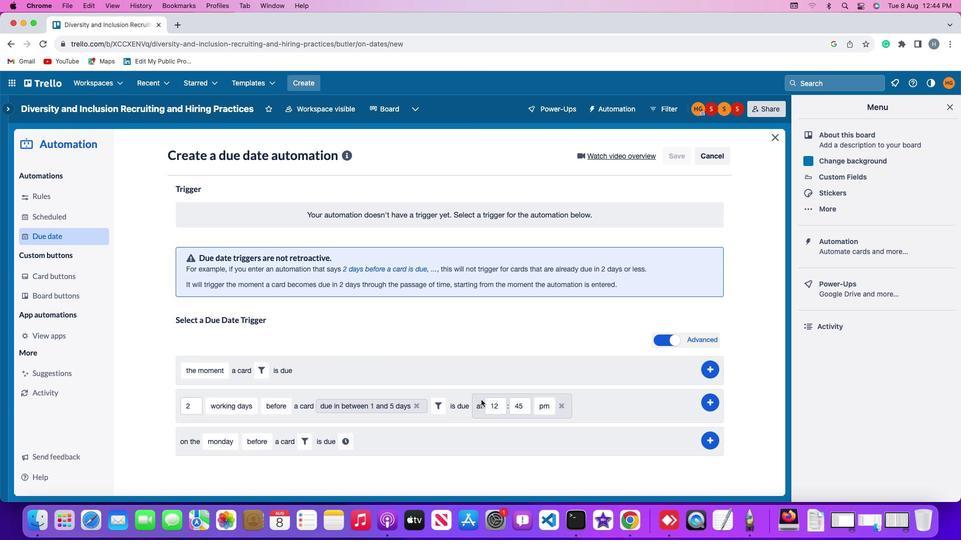 
Action: Mouse pressed left at (495, 423)
Screenshot: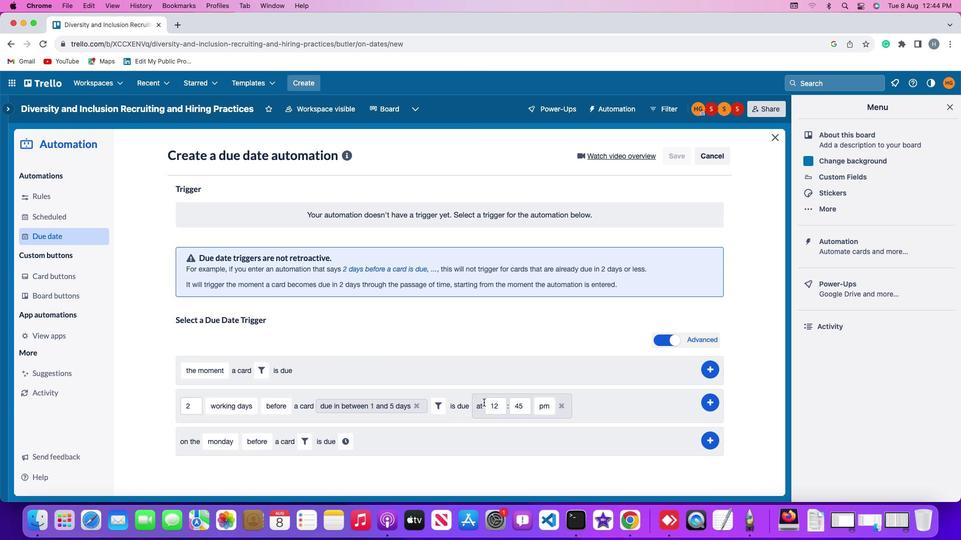 
Action: Mouse moved to (515, 423)
Screenshot: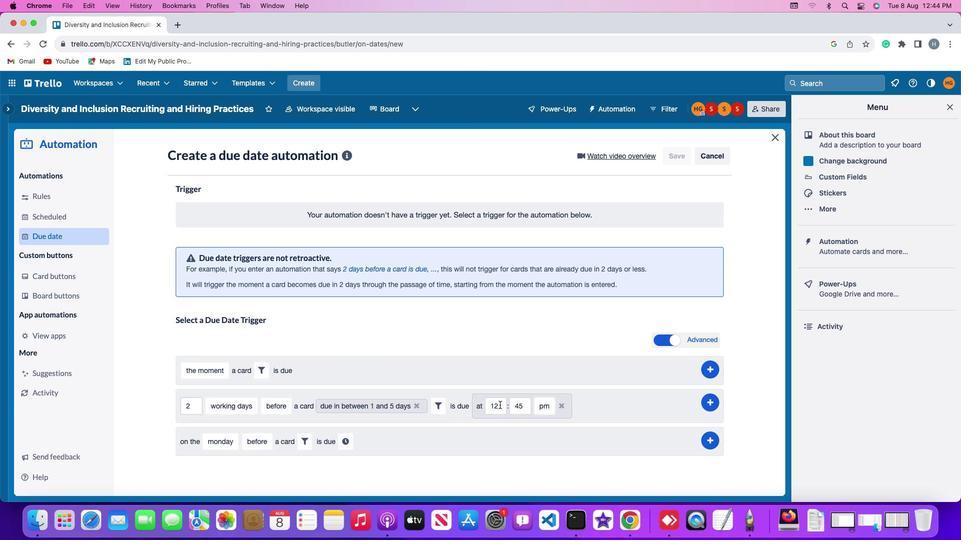 
Action: Mouse pressed left at (515, 423)
Screenshot: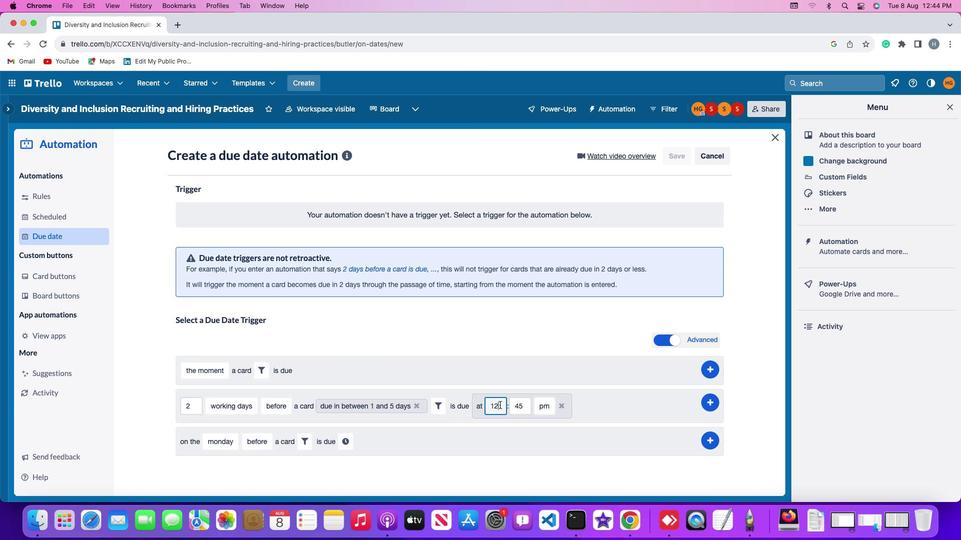 
Action: Key pressed Key.backspaceKey.backspaceKey.backspace'1''1'
Screenshot: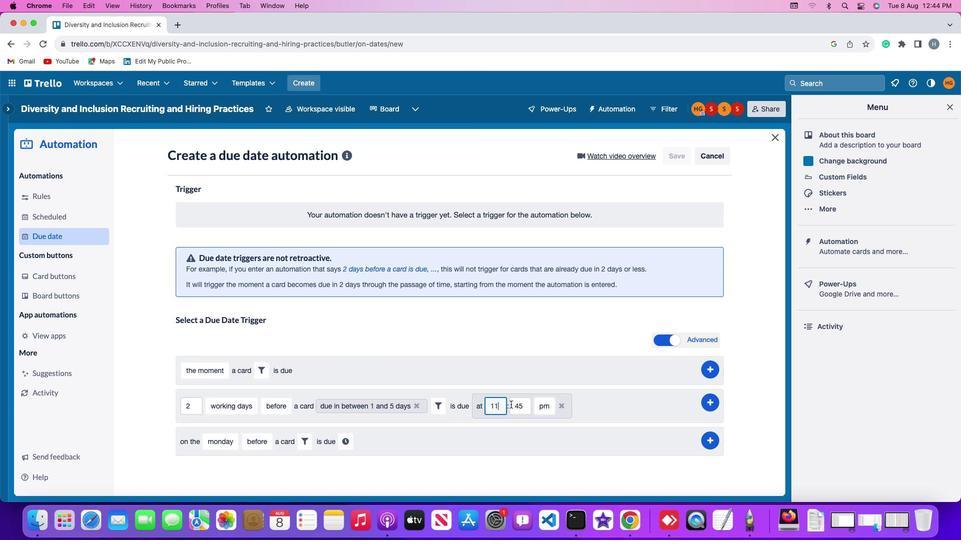 
Action: Mouse moved to (540, 423)
Screenshot: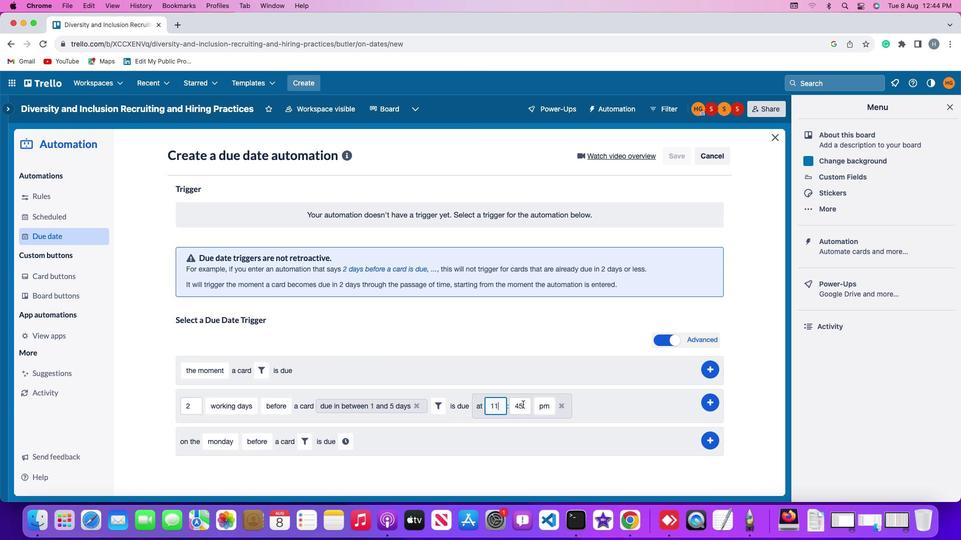 
Action: Mouse pressed left at (540, 423)
Screenshot: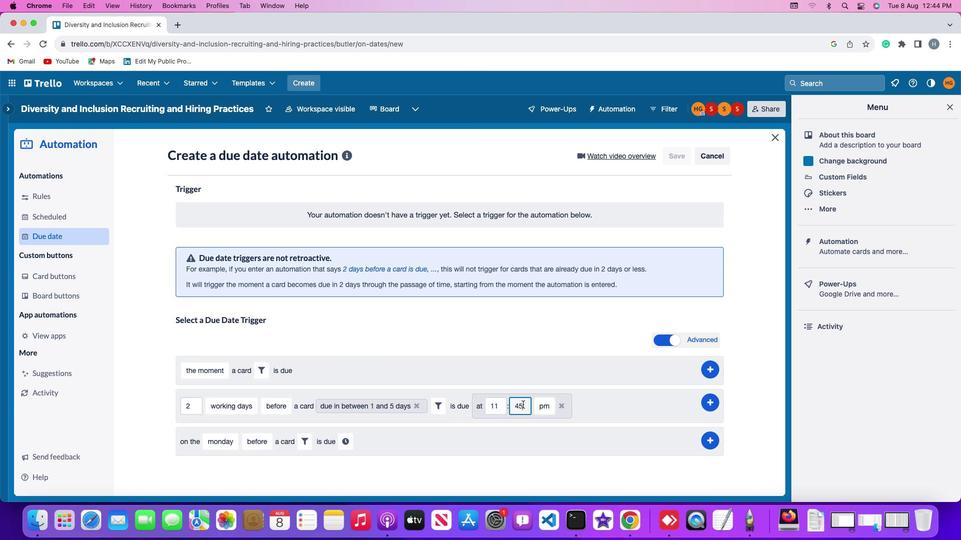 
Action: Key pressed Key.backspaceKey.backspace'0''0'
Screenshot: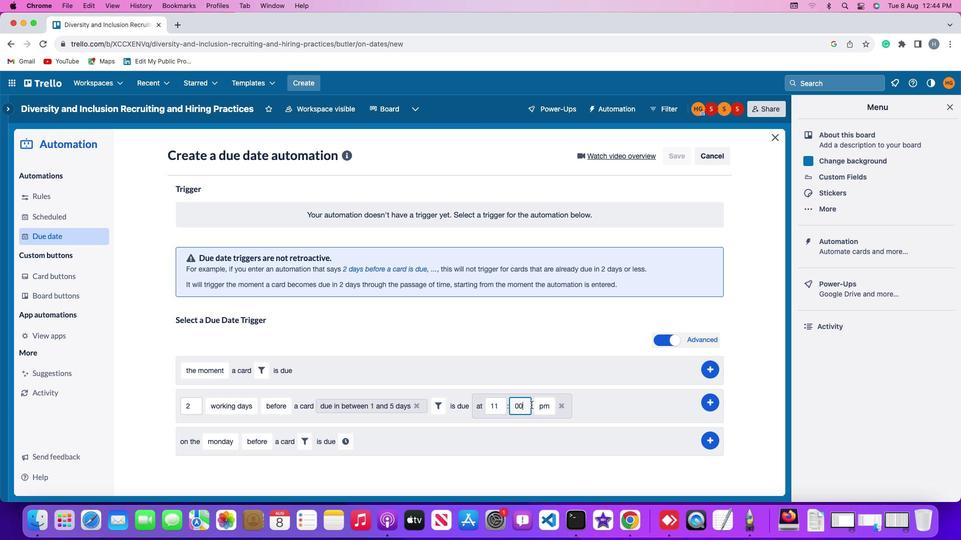 
Action: Mouse moved to (558, 423)
Screenshot: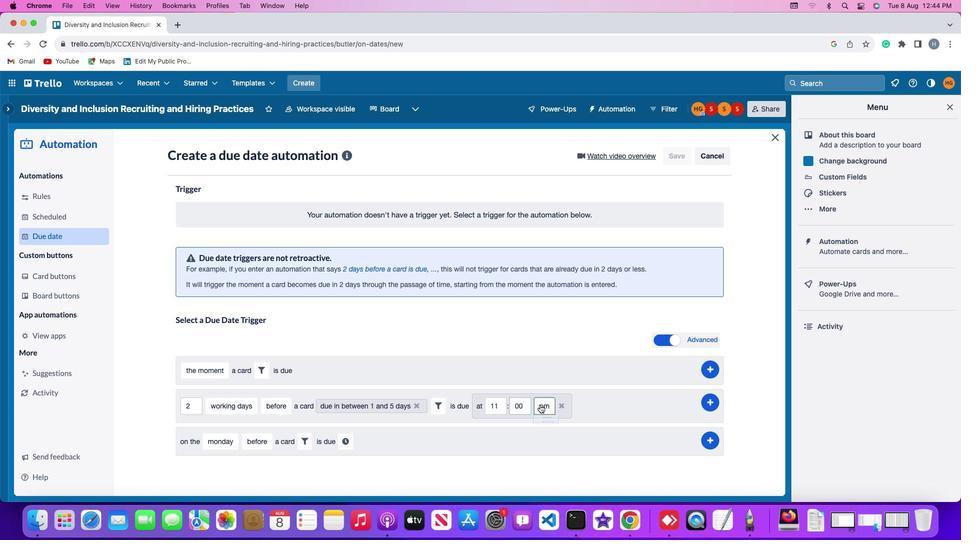 
Action: Mouse pressed left at (558, 423)
Screenshot: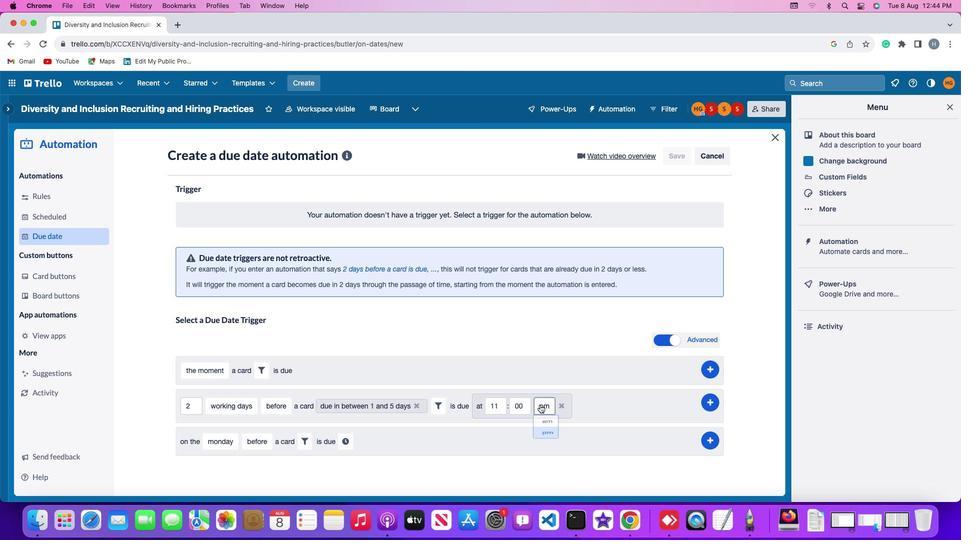 
Action: Mouse moved to (564, 424)
Screenshot: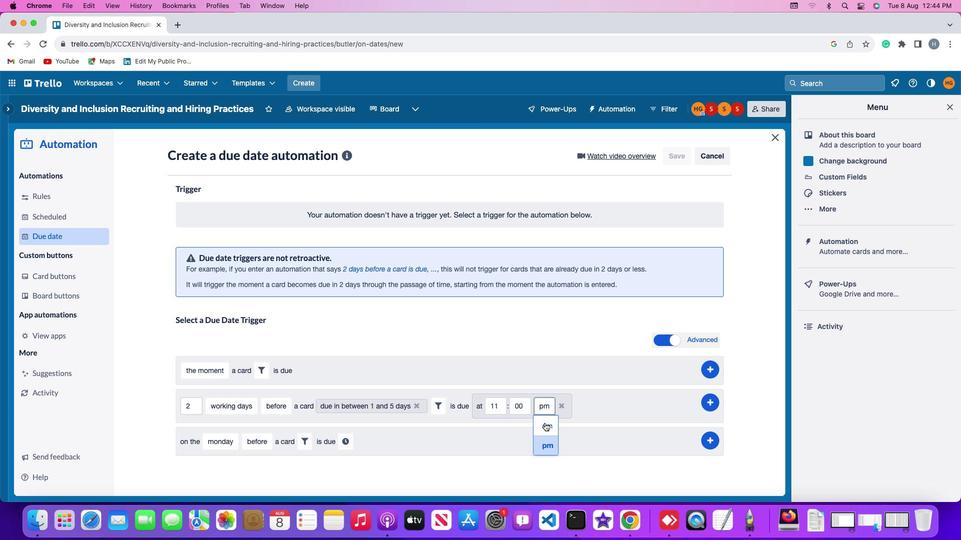 
Action: Mouse pressed left at (564, 424)
Screenshot: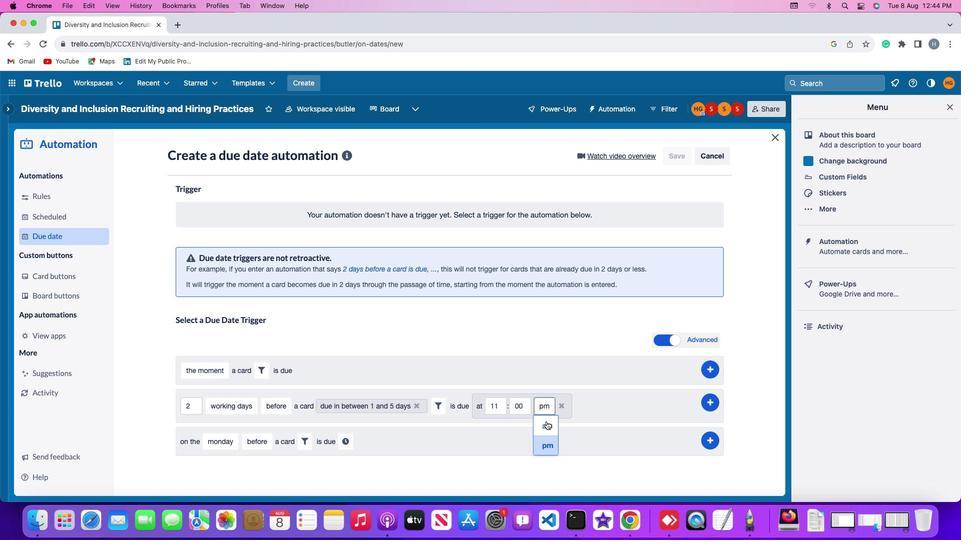 
Action: Mouse moved to (741, 423)
Screenshot: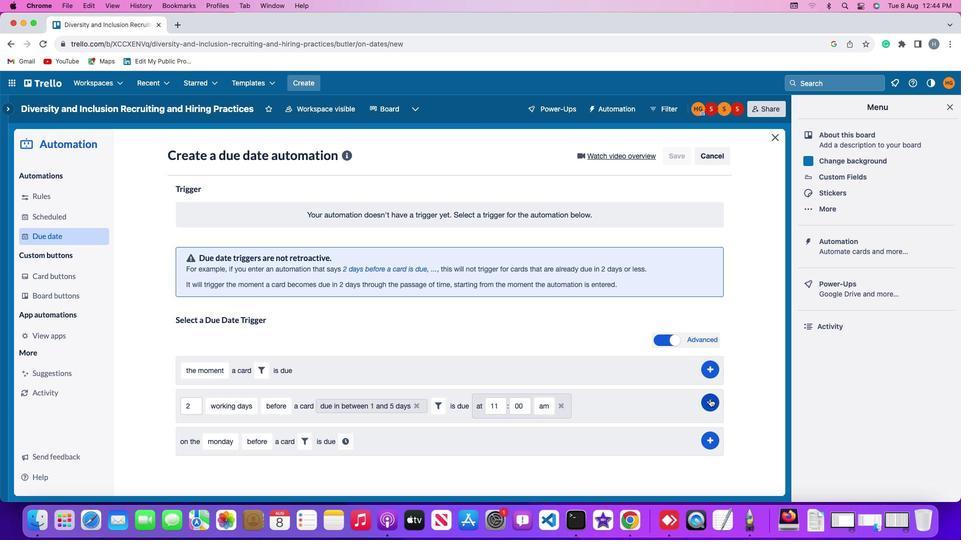 
Action: Mouse pressed left at (741, 423)
Screenshot: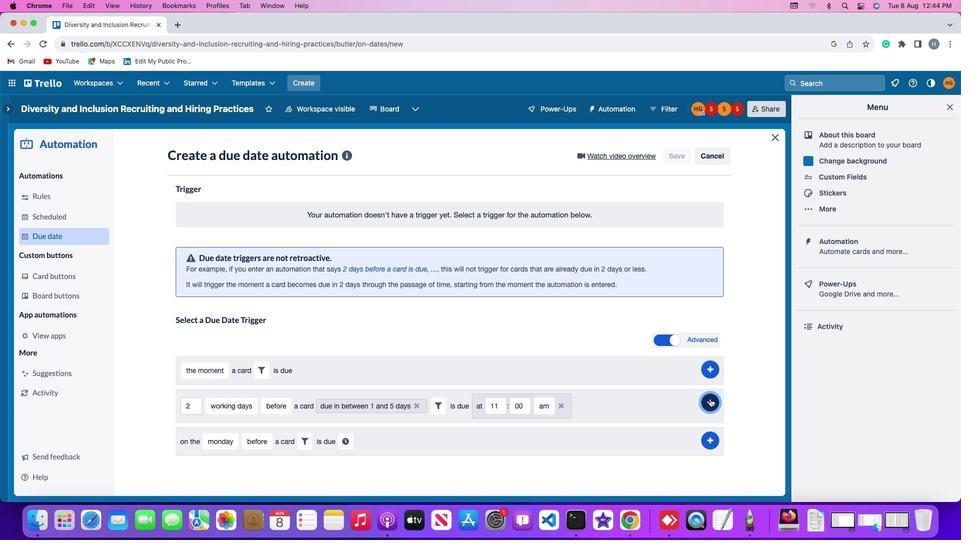 
Action: Mouse moved to (786, 416)
Screenshot: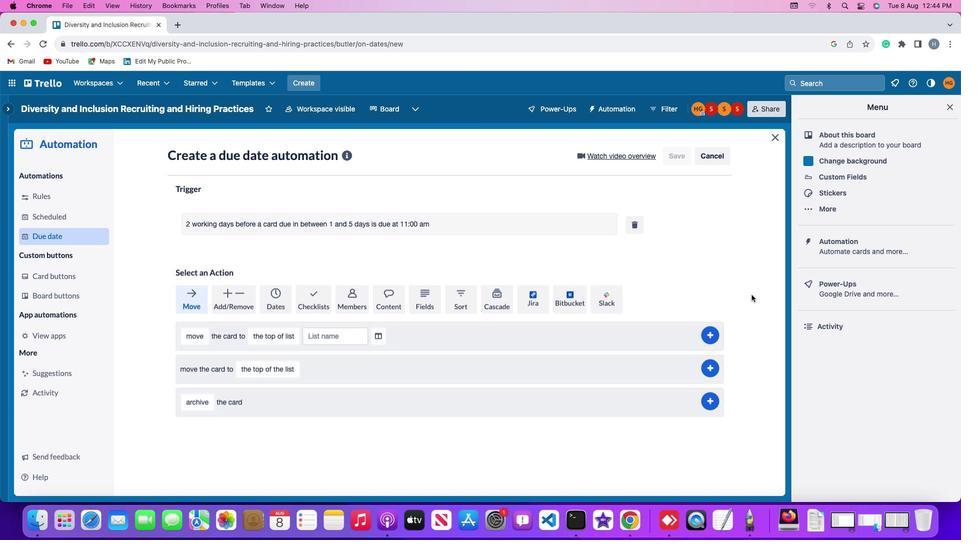 
